 Task: In the  document smallbusiness.docx Share this file with 'softage.4@softage.net' Make a copy of the file 'without changing the auto name' Delete the  copy of the file
Action: Mouse moved to (301, 454)
Screenshot: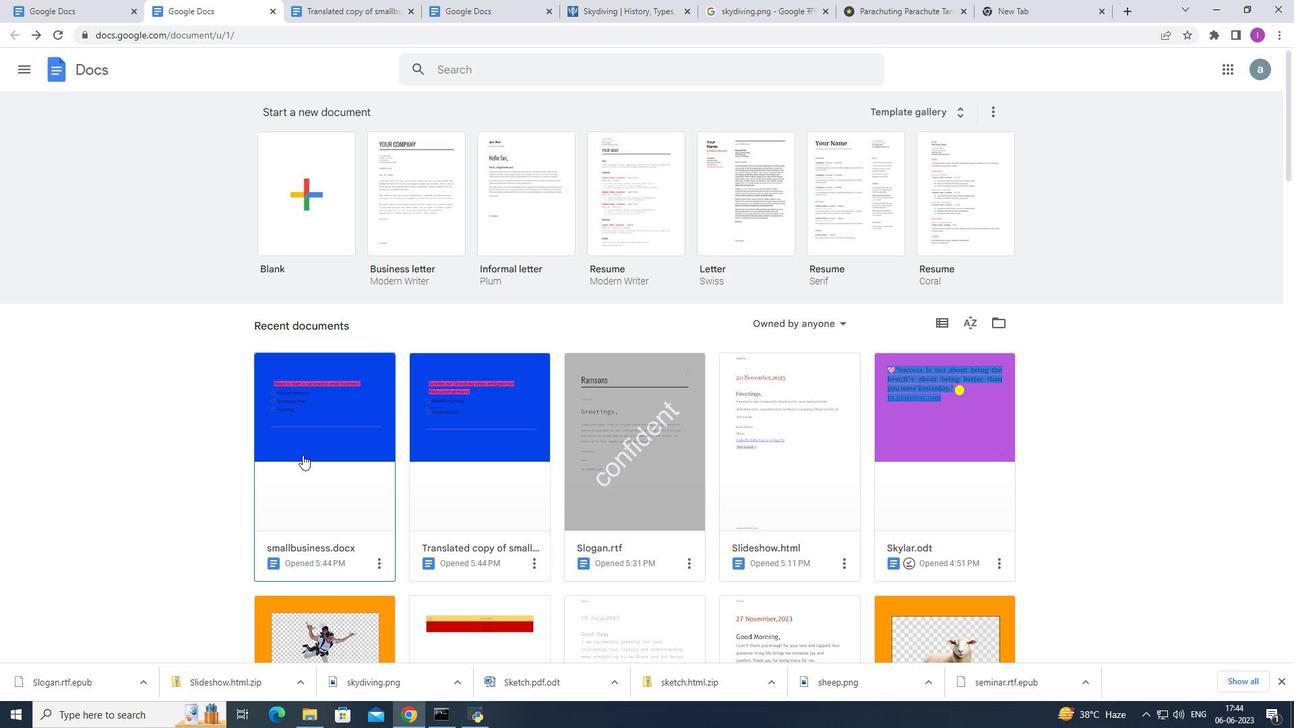 
Action: Mouse pressed left at (301, 454)
Screenshot: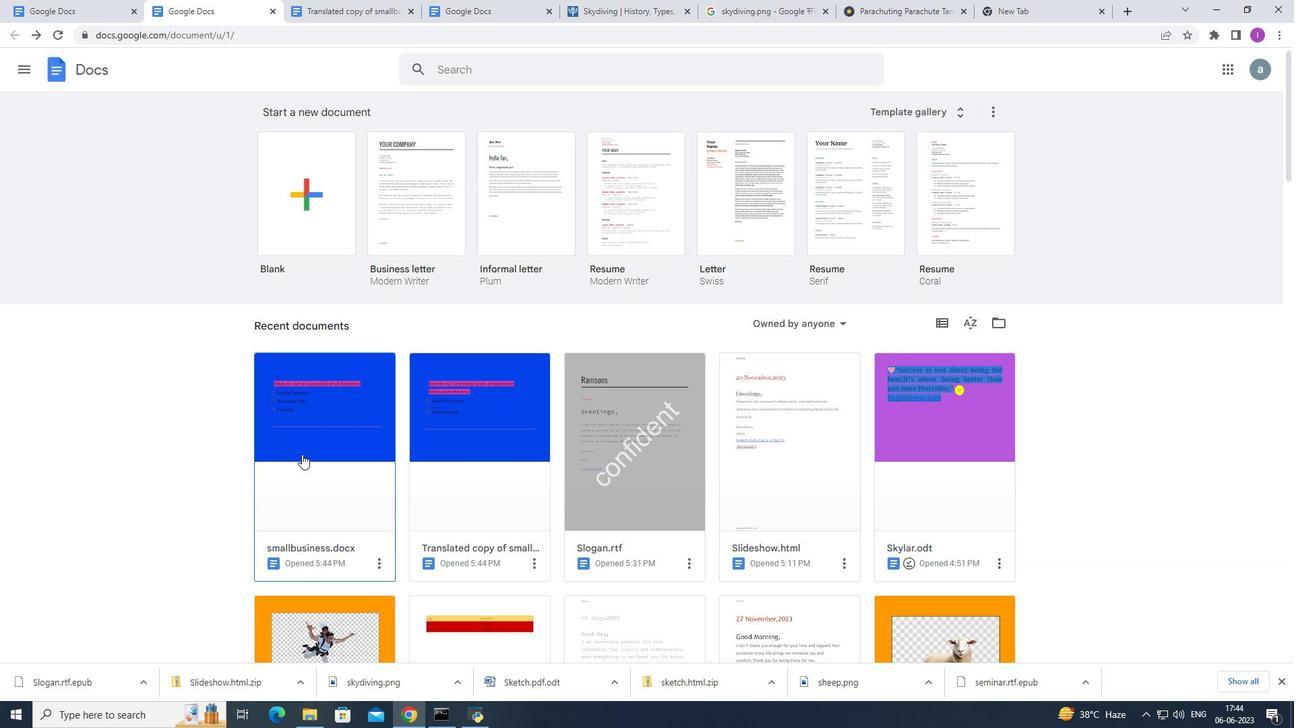 
Action: Mouse moved to (39, 78)
Screenshot: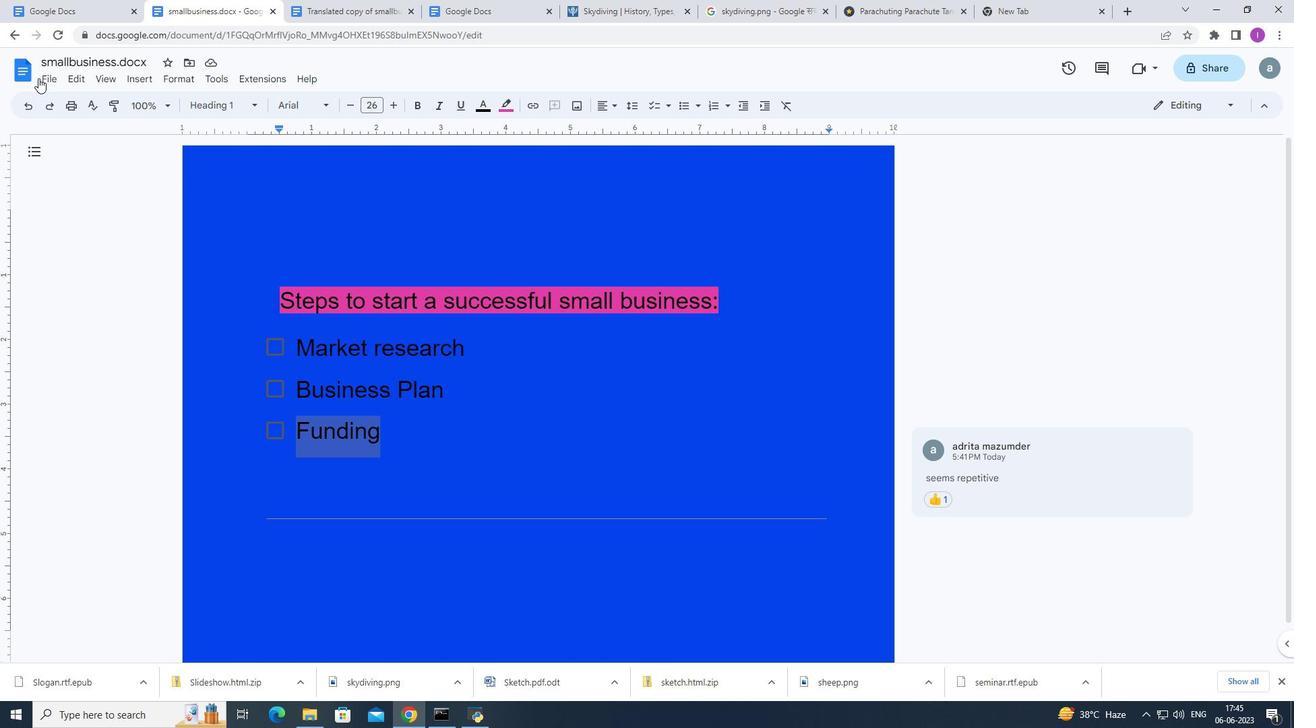 
Action: Mouse pressed left at (39, 78)
Screenshot: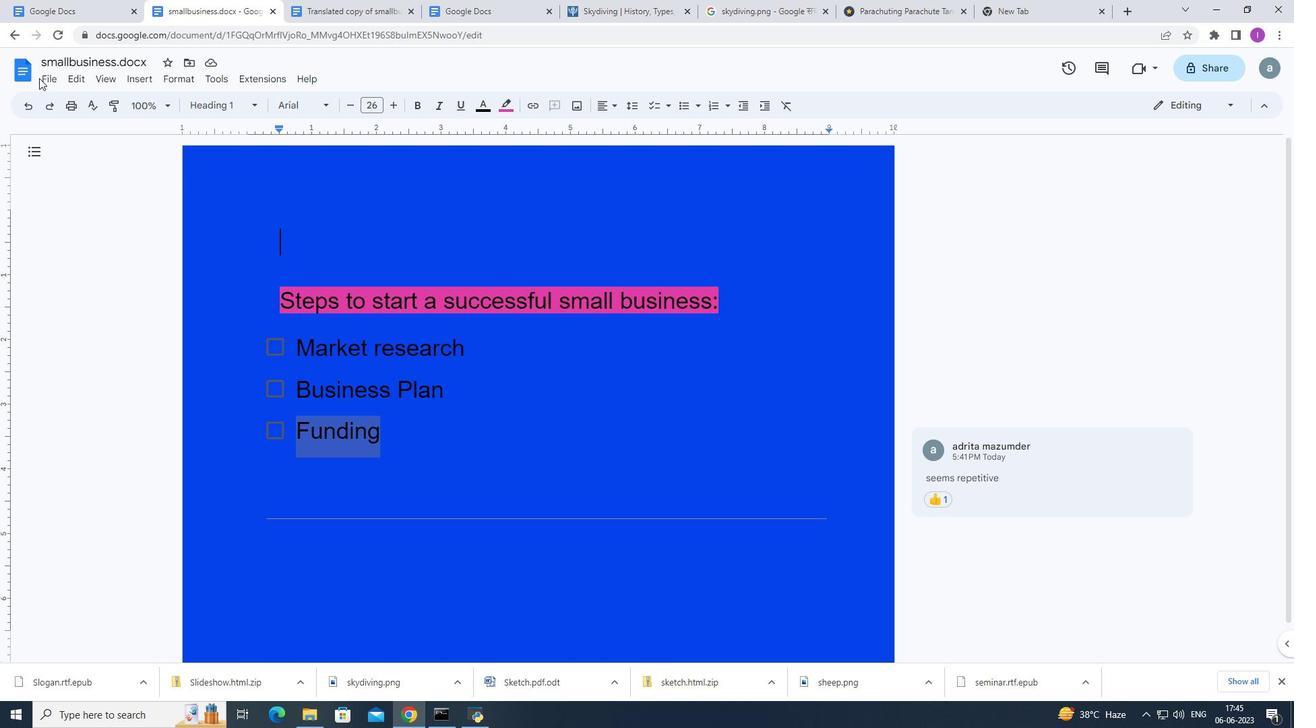 
Action: Mouse moved to (47, 83)
Screenshot: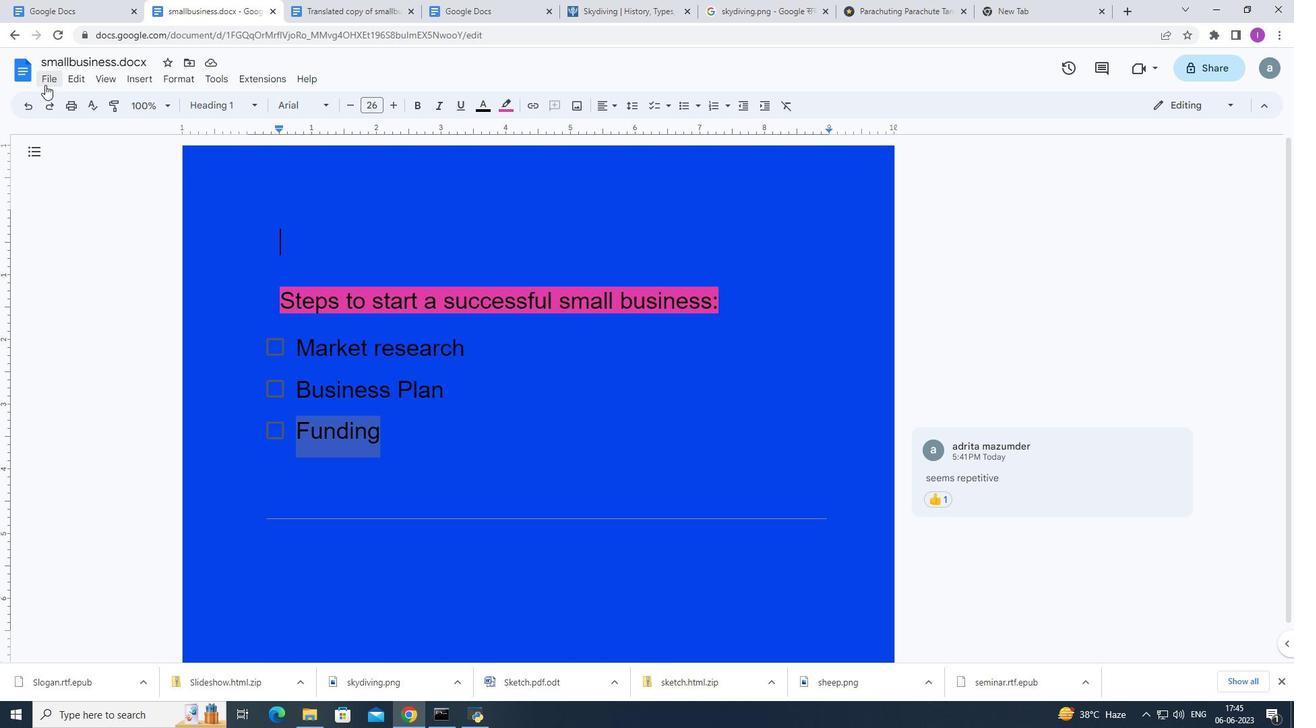 
Action: Mouse pressed left at (47, 83)
Screenshot: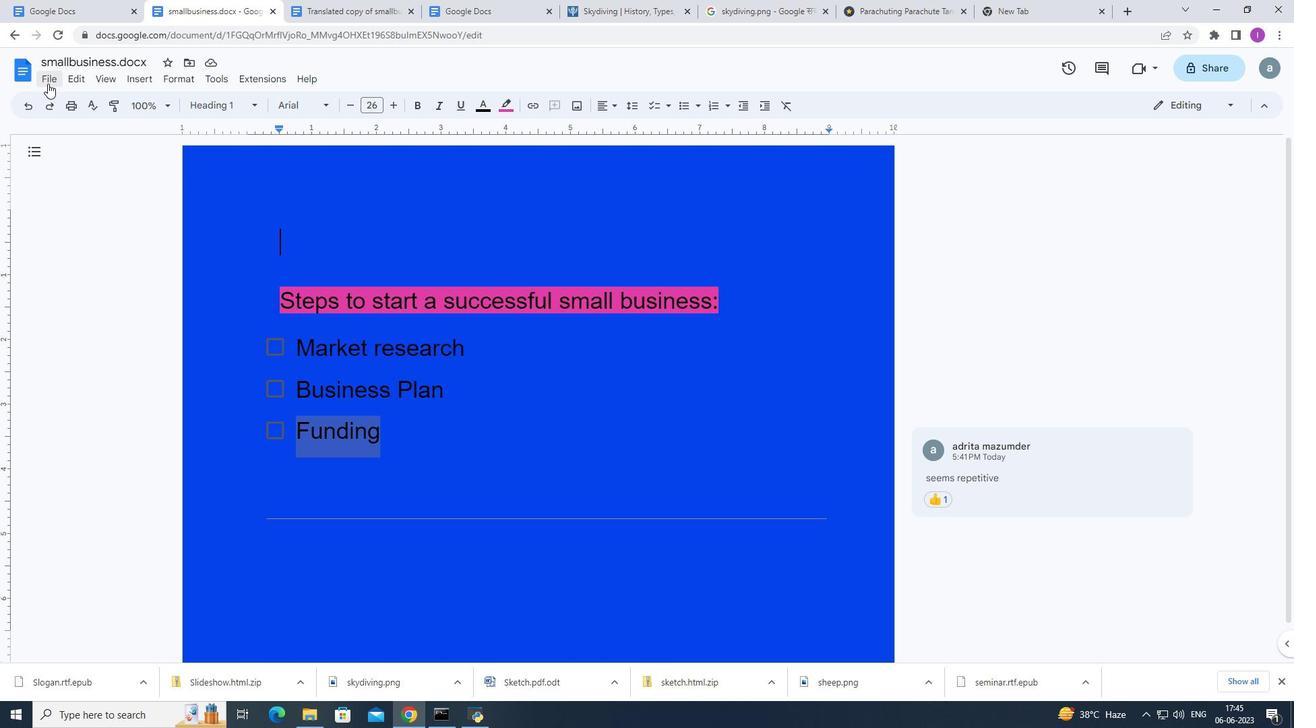 
Action: Mouse moved to (285, 184)
Screenshot: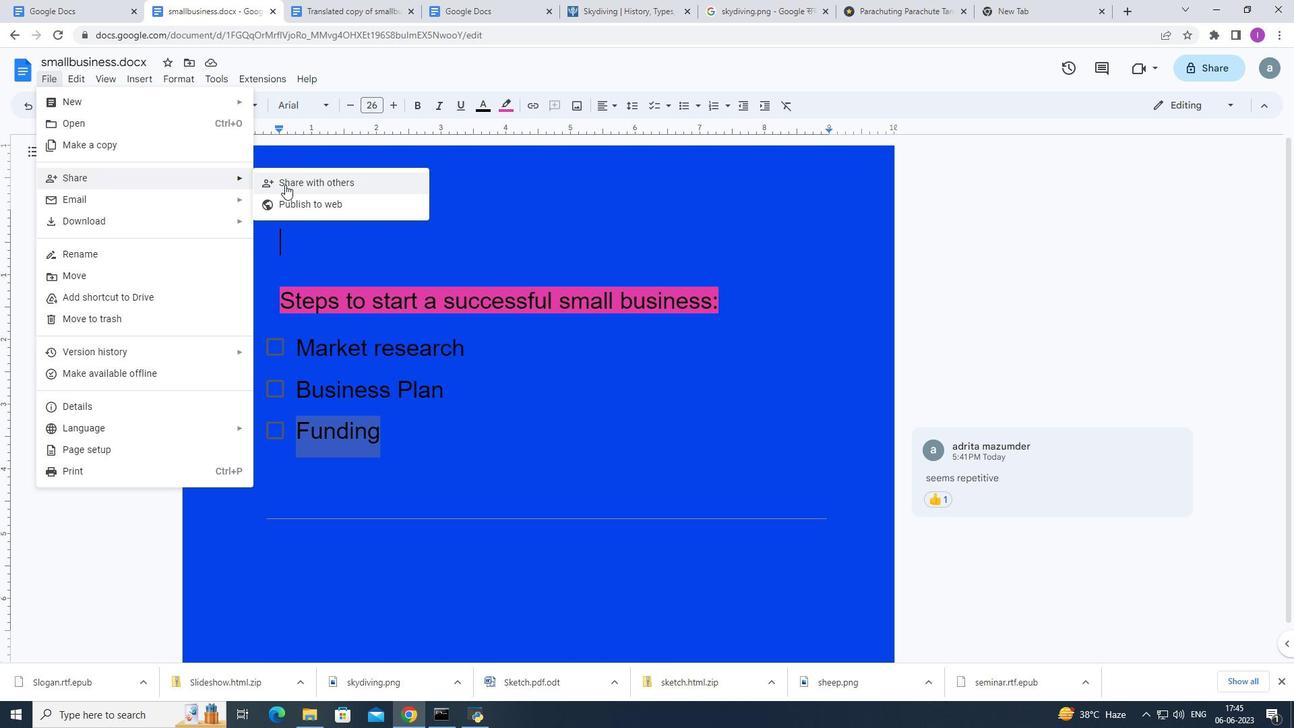 
Action: Mouse pressed left at (285, 184)
Screenshot: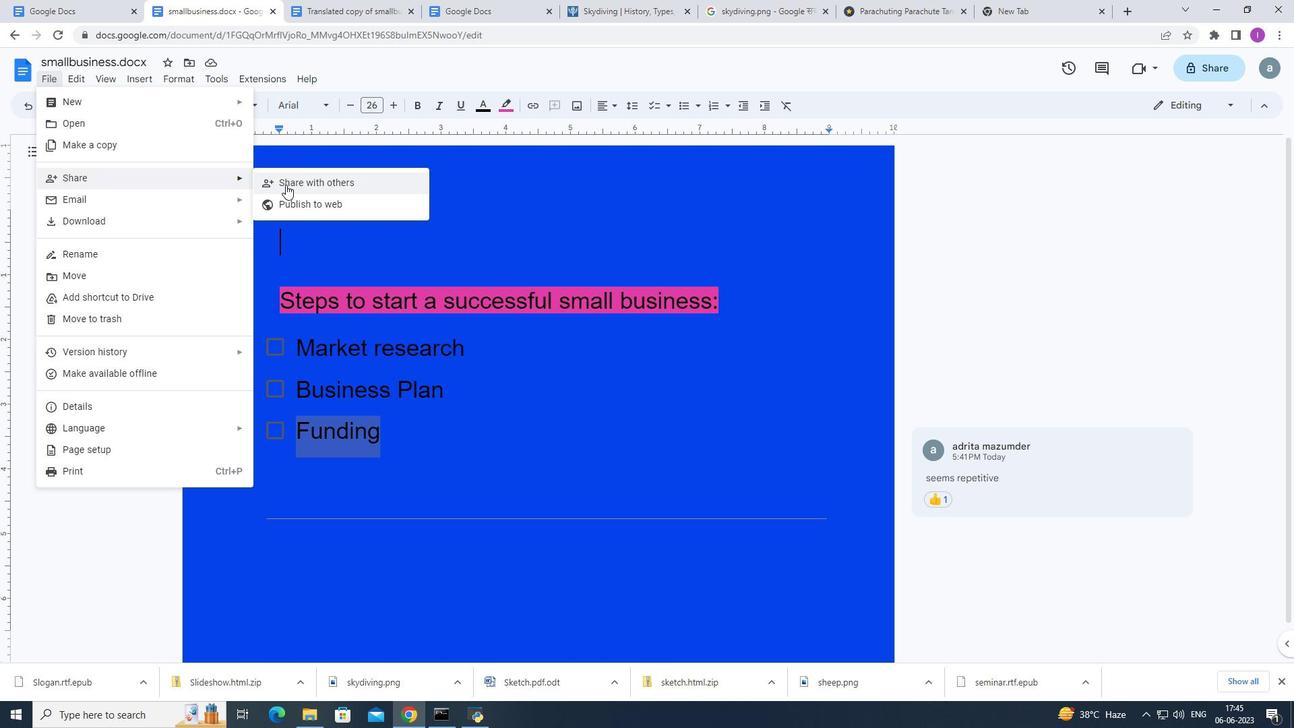 
Action: Mouse moved to (586, 304)
Screenshot: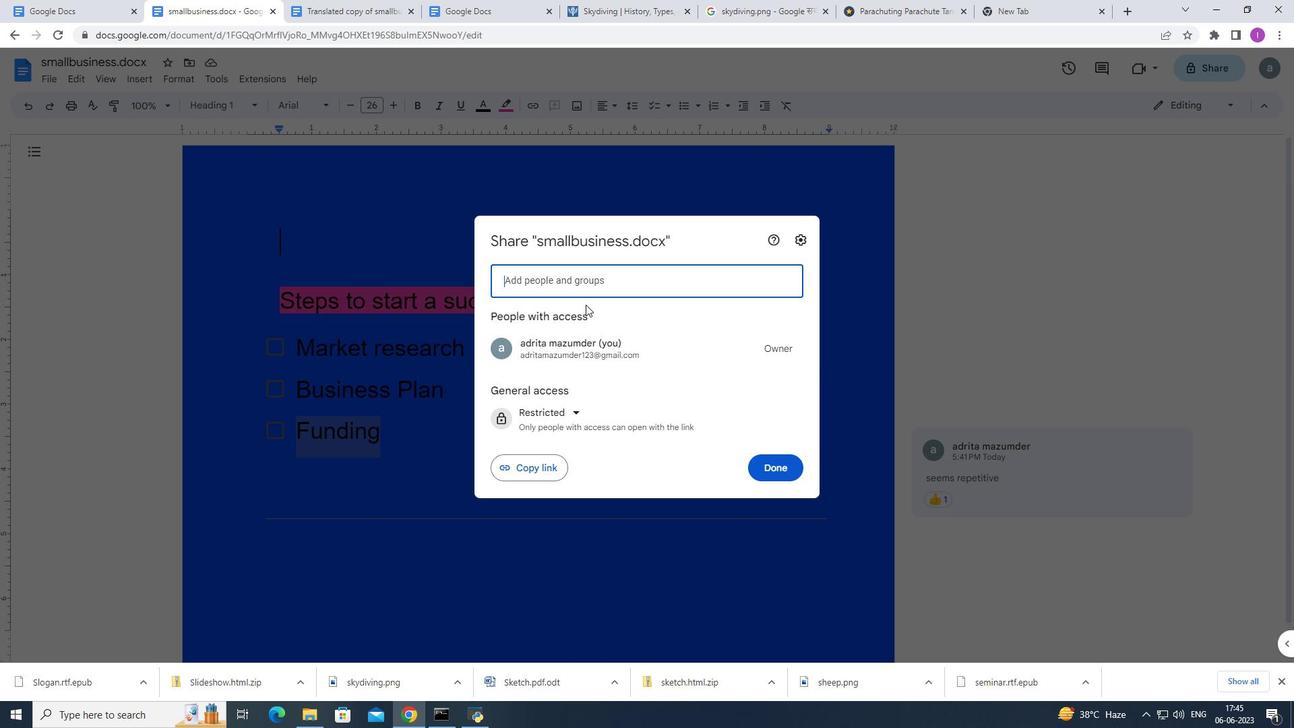 
Action: Key pressed softage.4
Screenshot: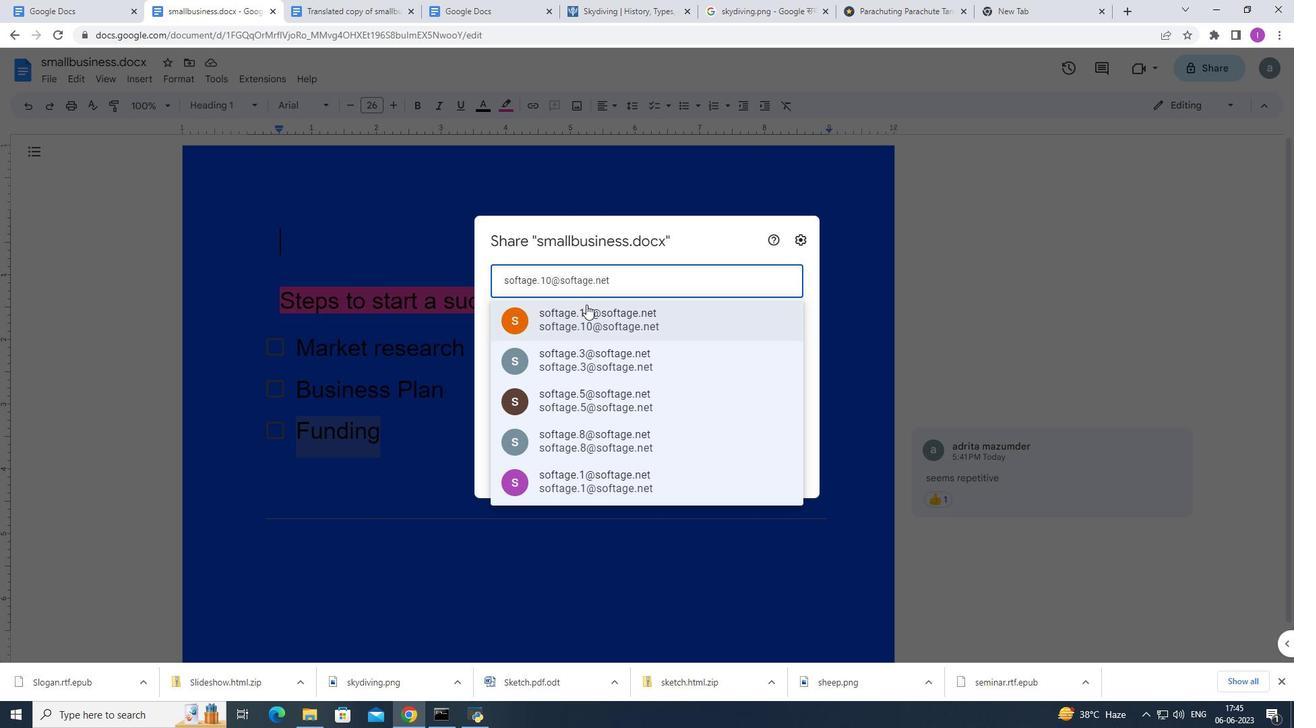 
Action: Mouse moved to (586, 308)
Screenshot: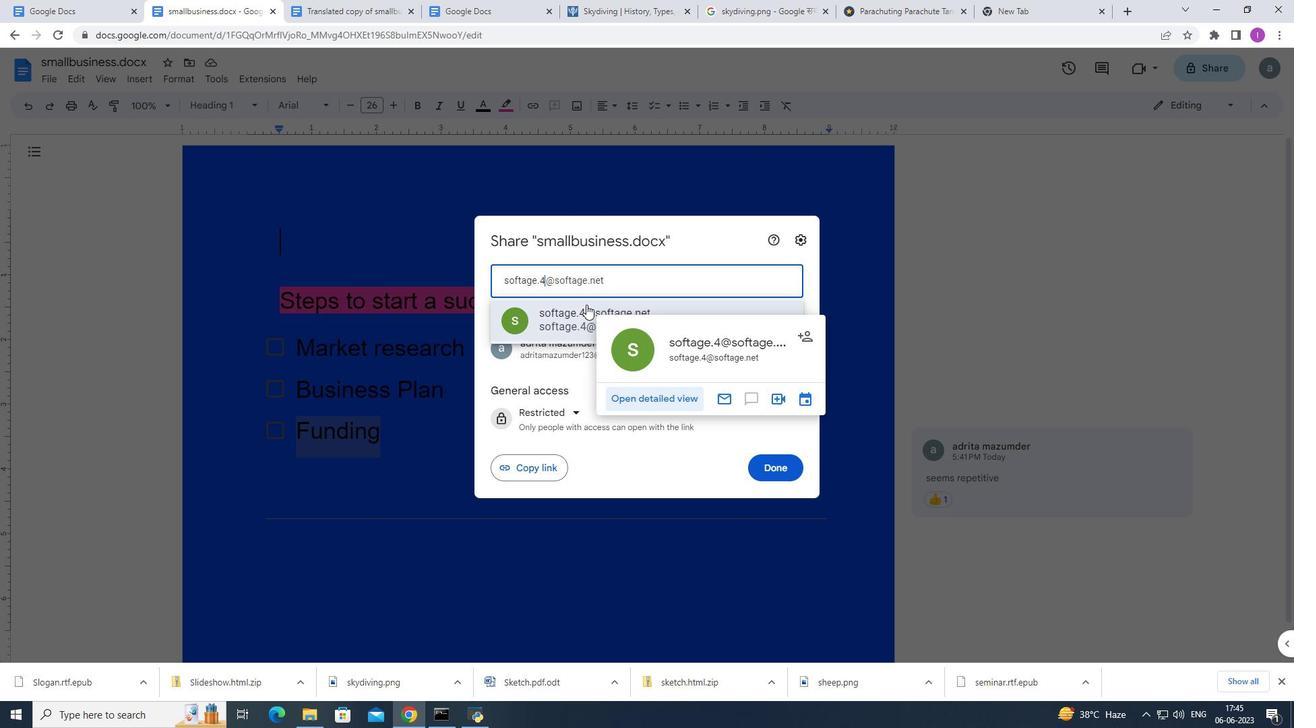 
Action: Mouse pressed left at (586, 308)
Screenshot: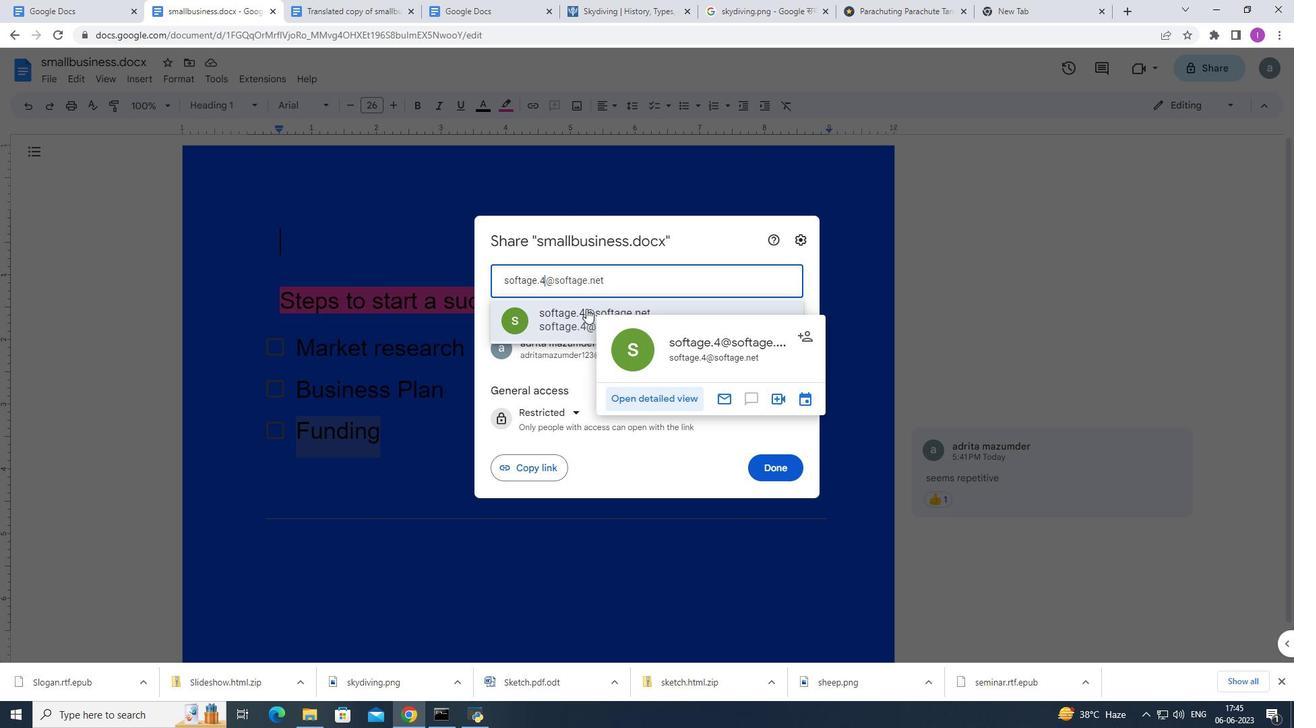 
Action: Mouse moved to (780, 451)
Screenshot: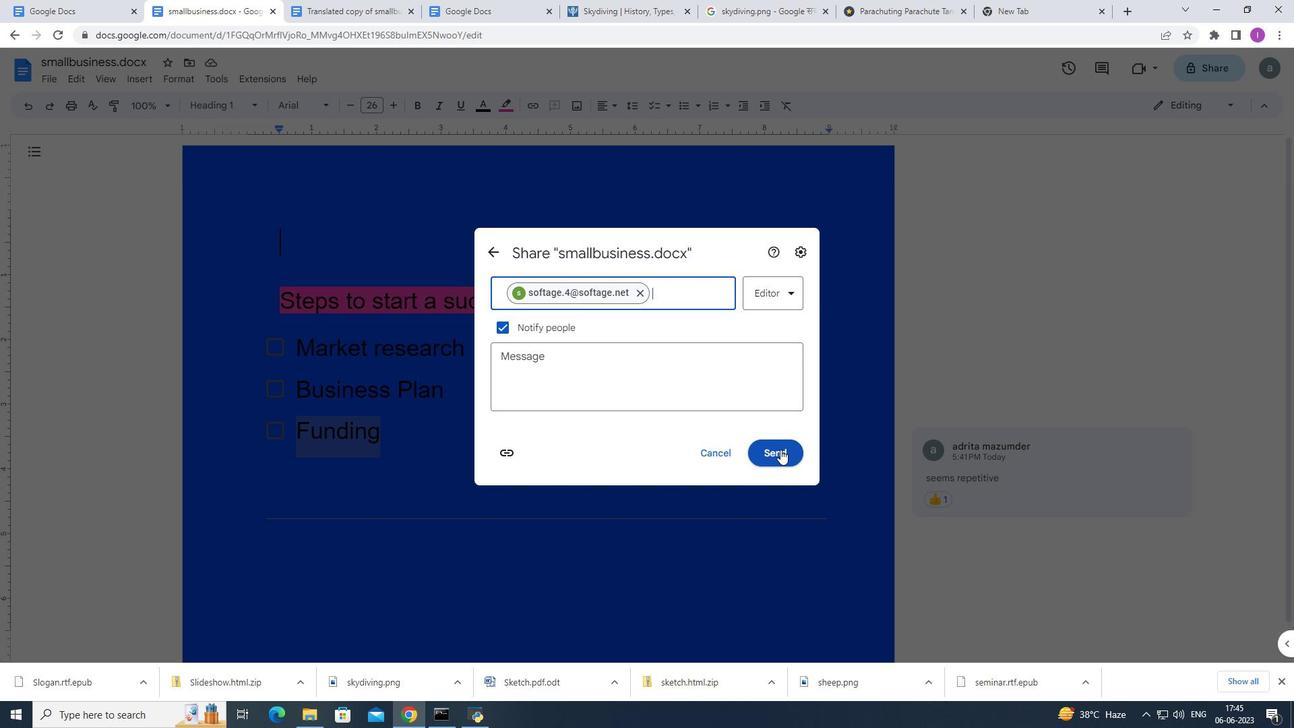
Action: Mouse pressed left at (780, 451)
Screenshot: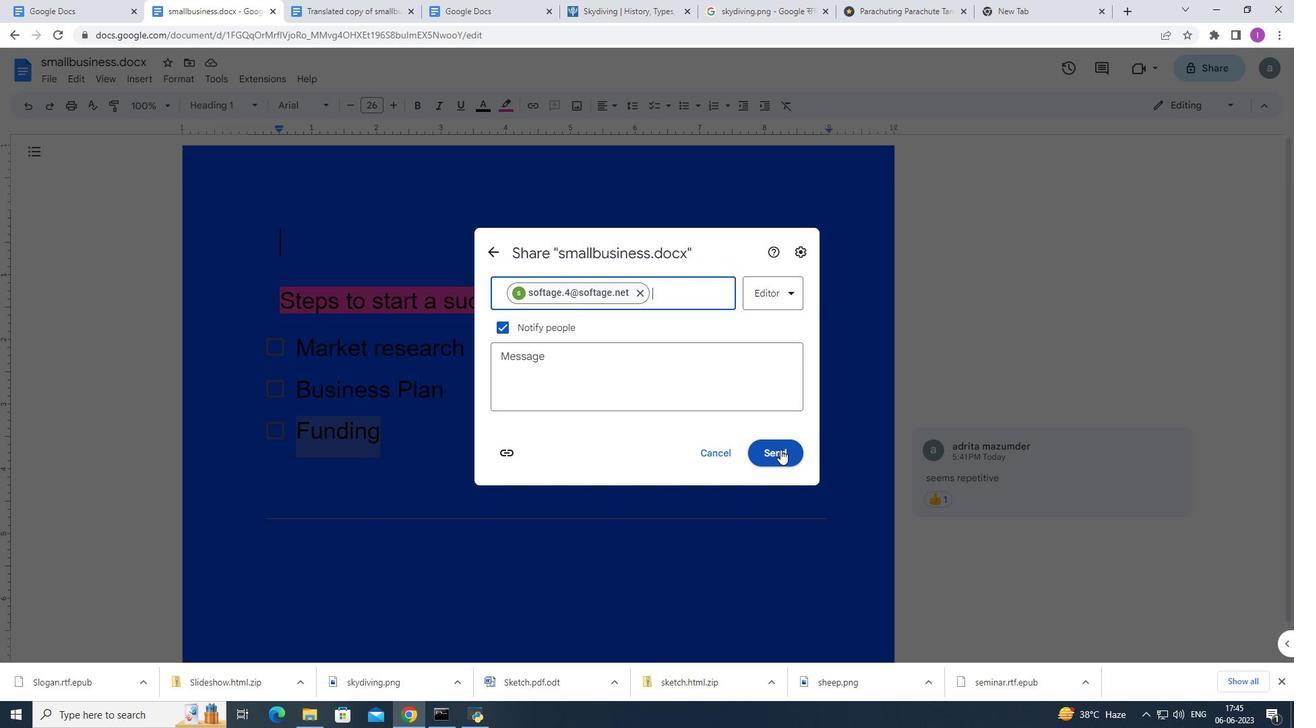 
Action: Mouse moved to (746, 372)
Screenshot: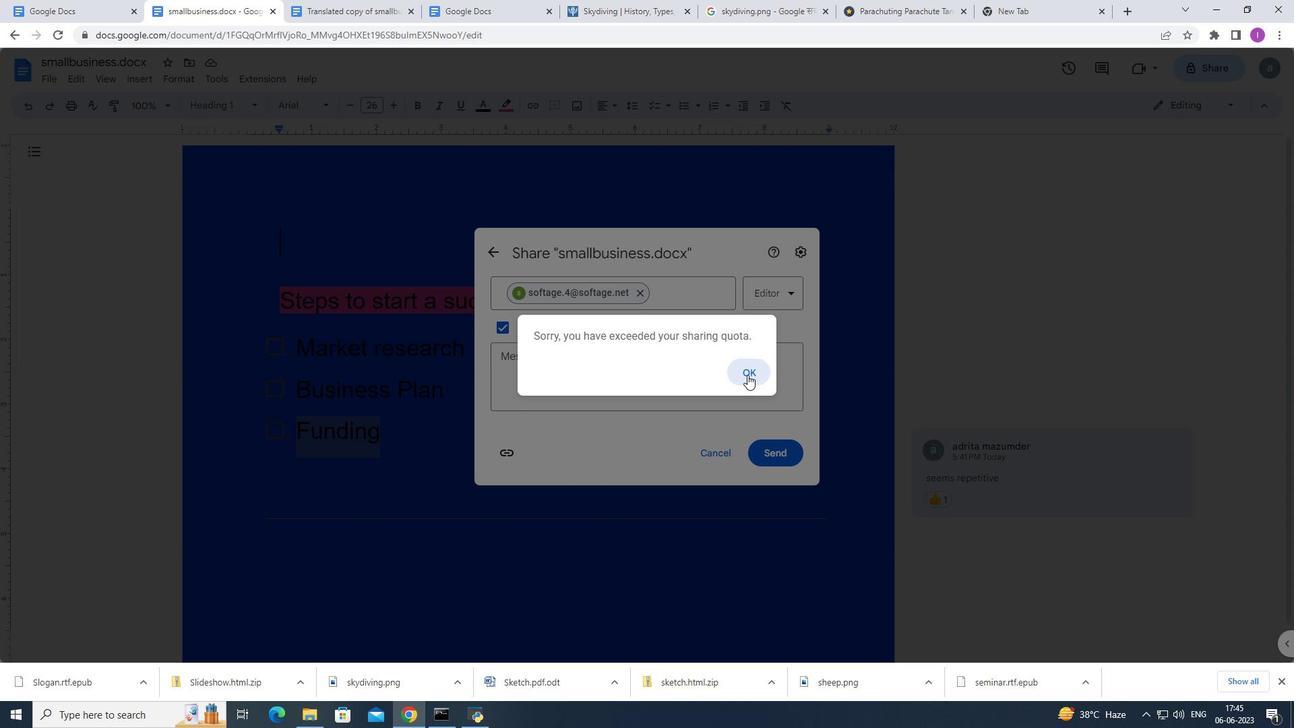 
Action: Mouse pressed left at (746, 372)
Screenshot: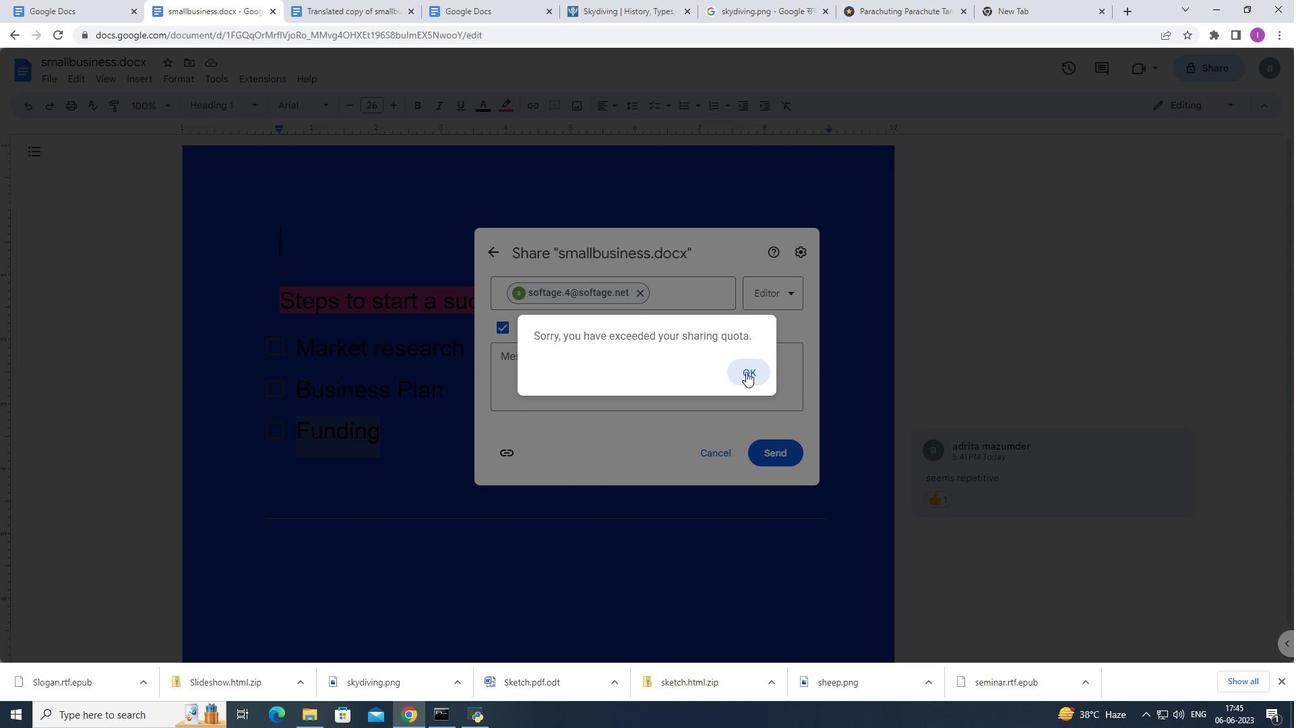 
Action: Mouse moved to (726, 450)
Screenshot: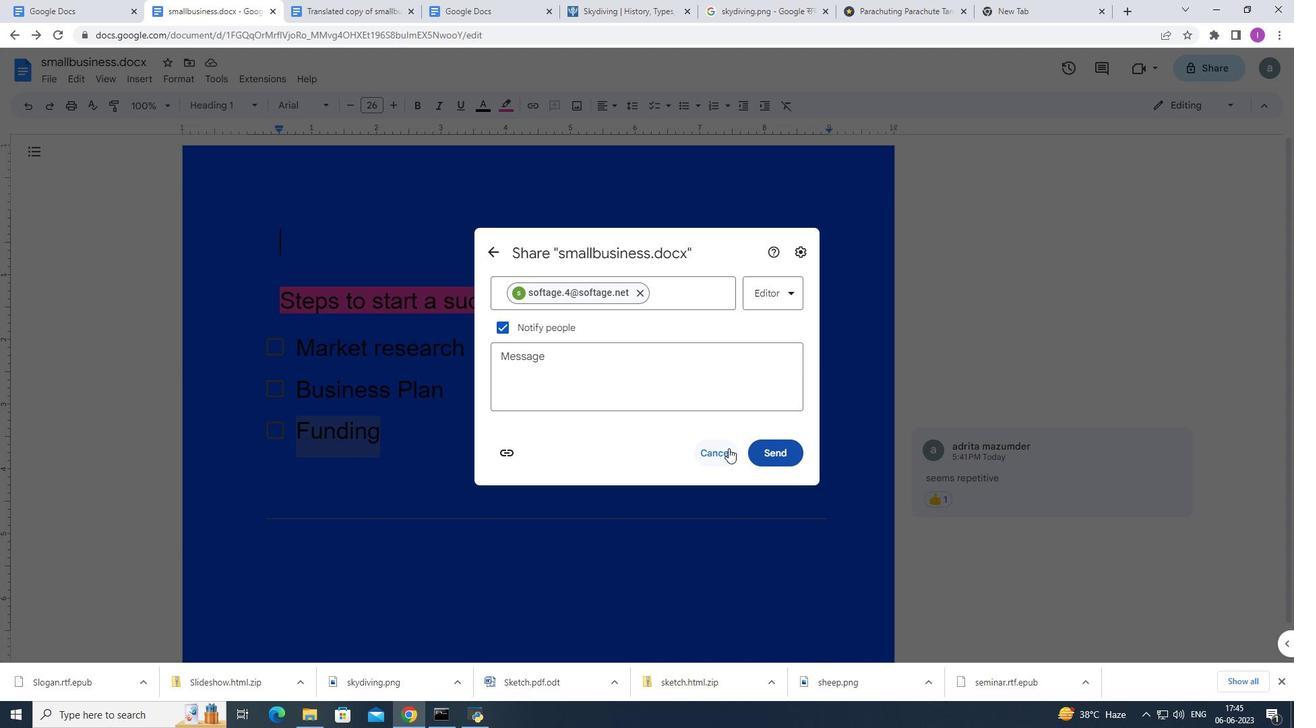 
Action: Mouse pressed left at (726, 450)
Screenshot: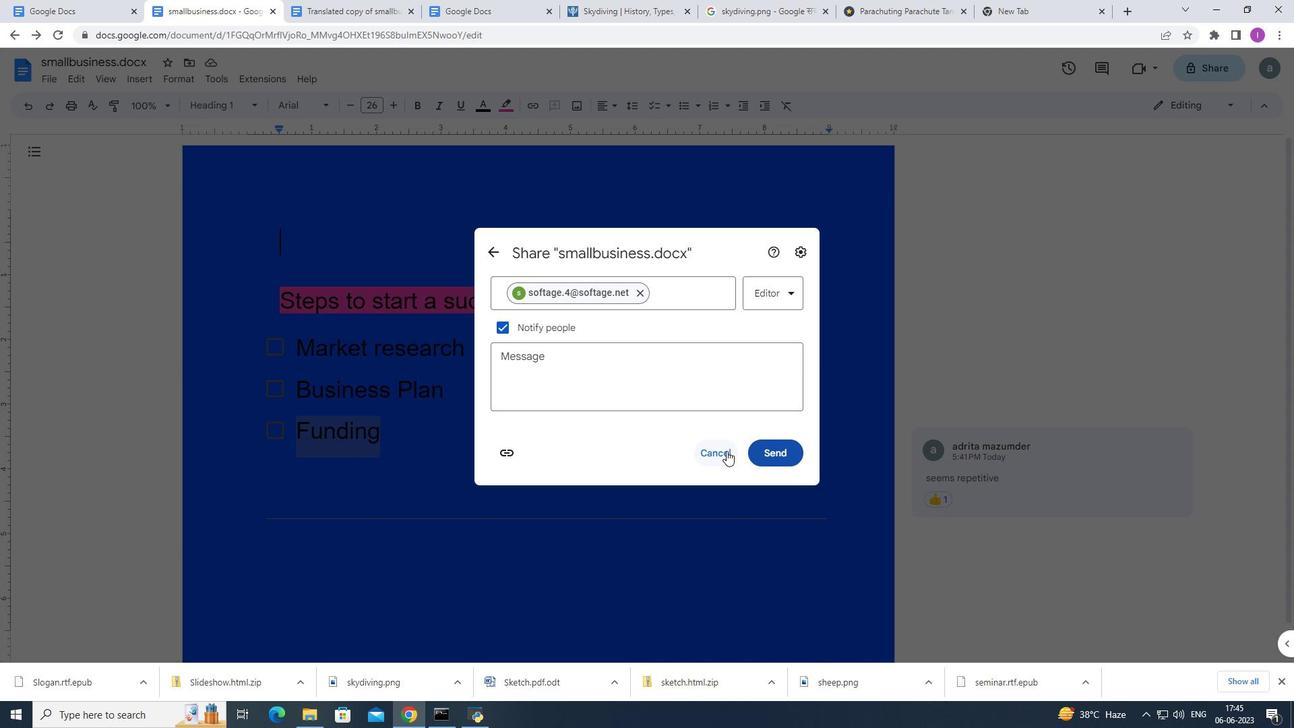 
Action: Mouse moved to (769, 464)
Screenshot: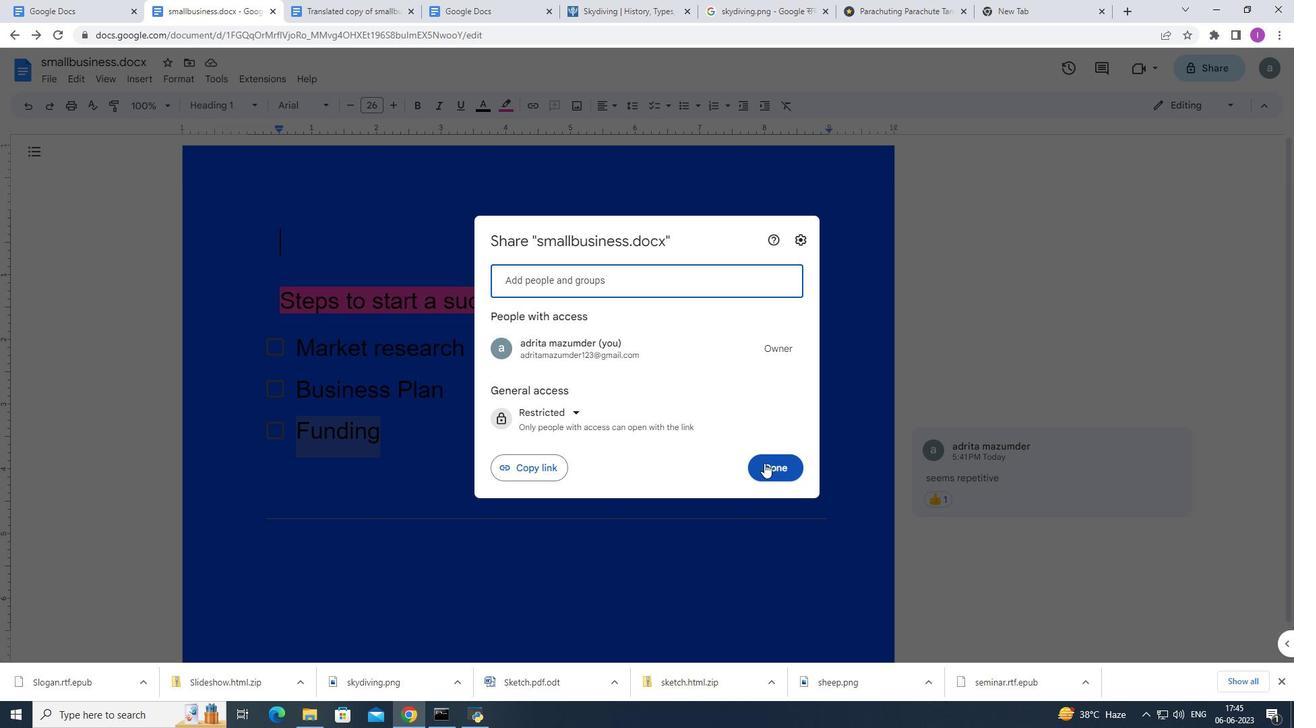 
Action: Mouse pressed left at (769, 464)
Screenshot: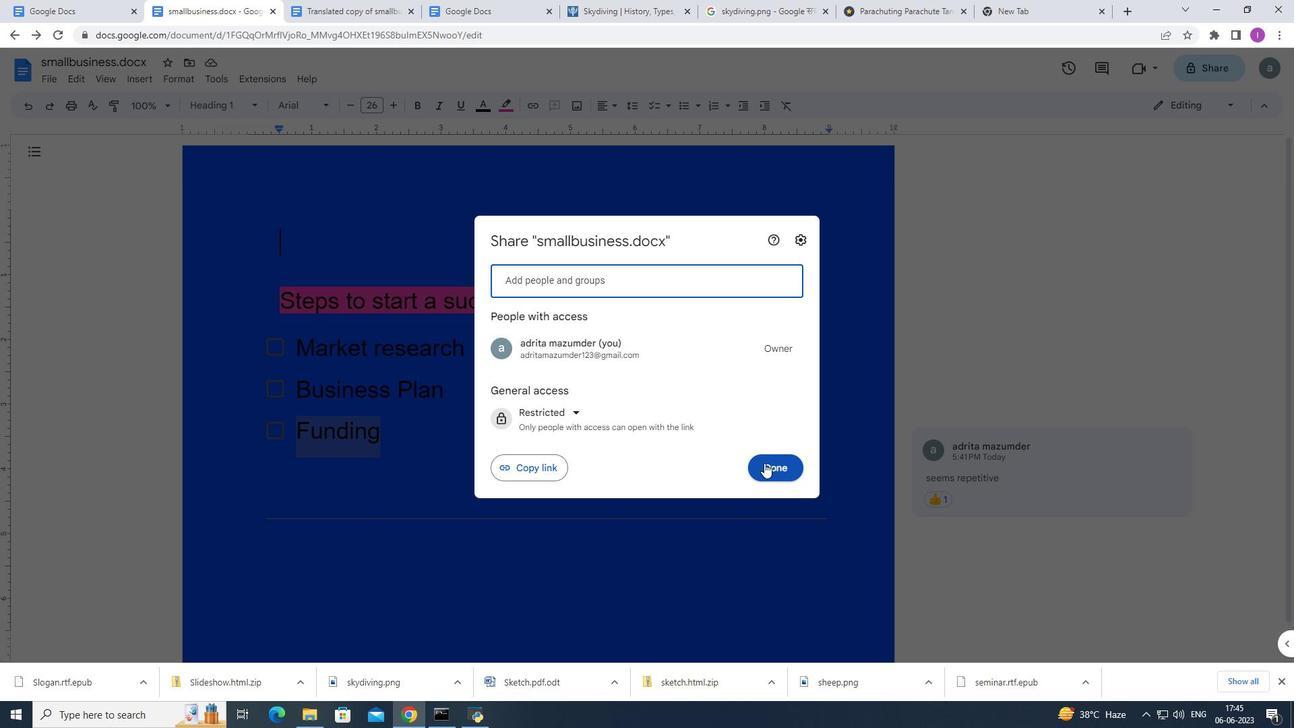 
Action: Mouse moved to (51, 81)
Screenshot: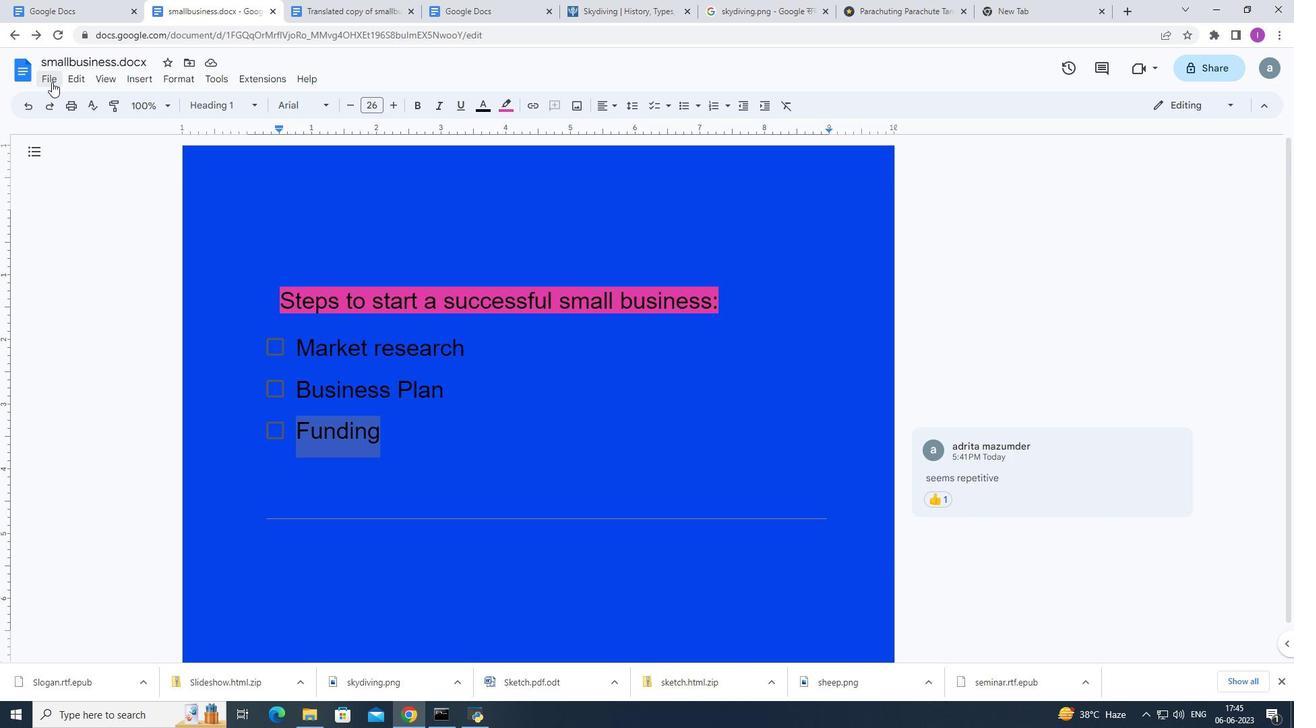 
Action: Mouse pressed left at (51, 81)
Screenshot: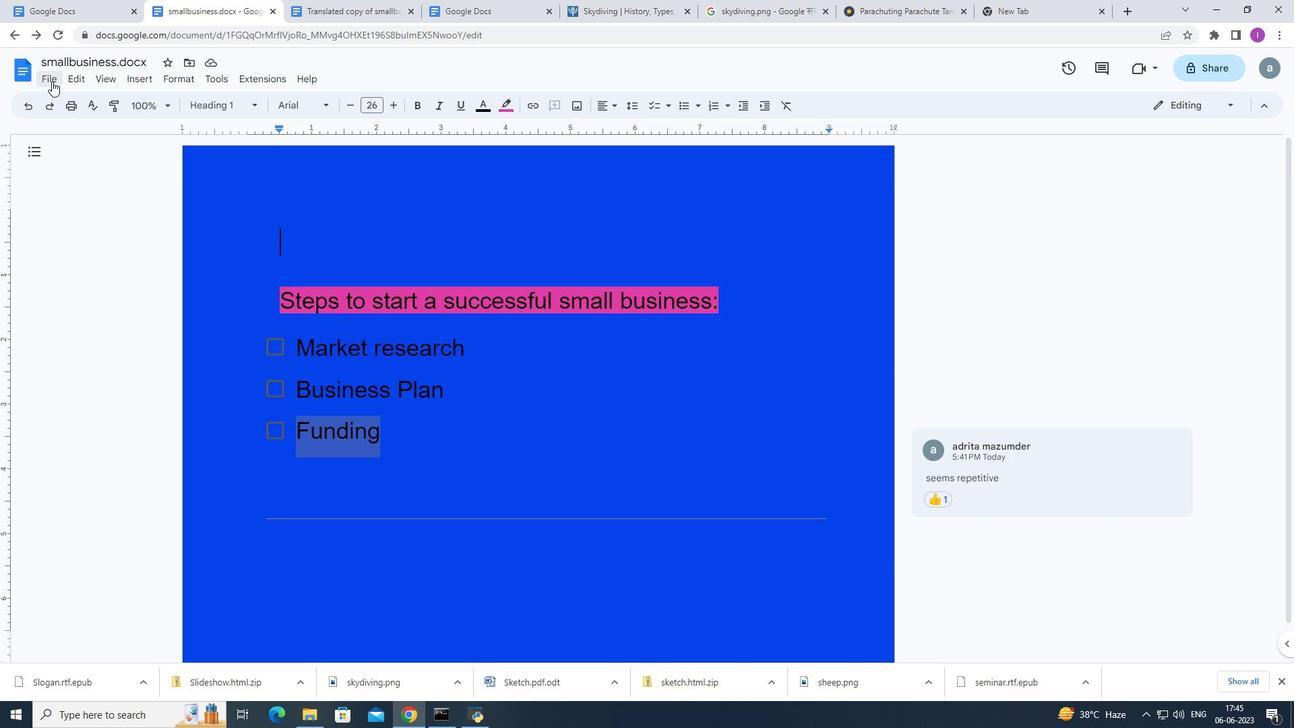 
Action: Mouse moved to (98, 149)
Screenshot: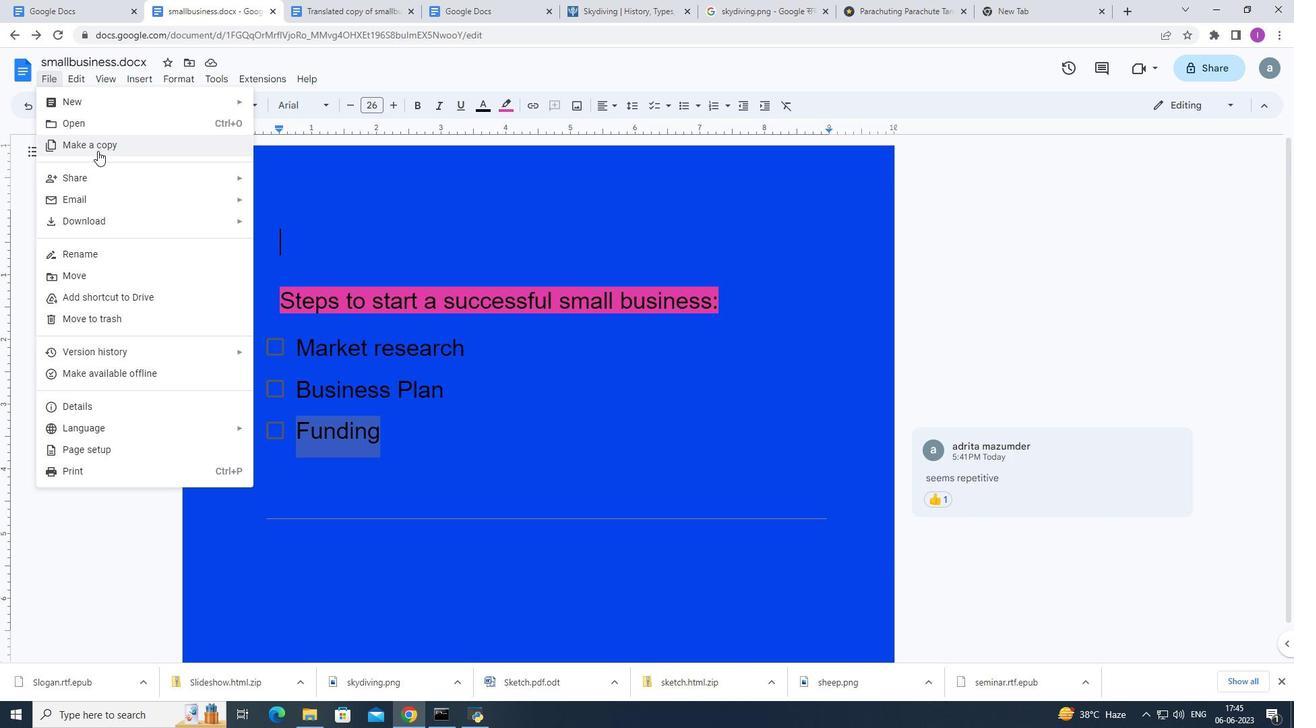 
Action: Mouse pressed left at (98, 149)
Screenshot: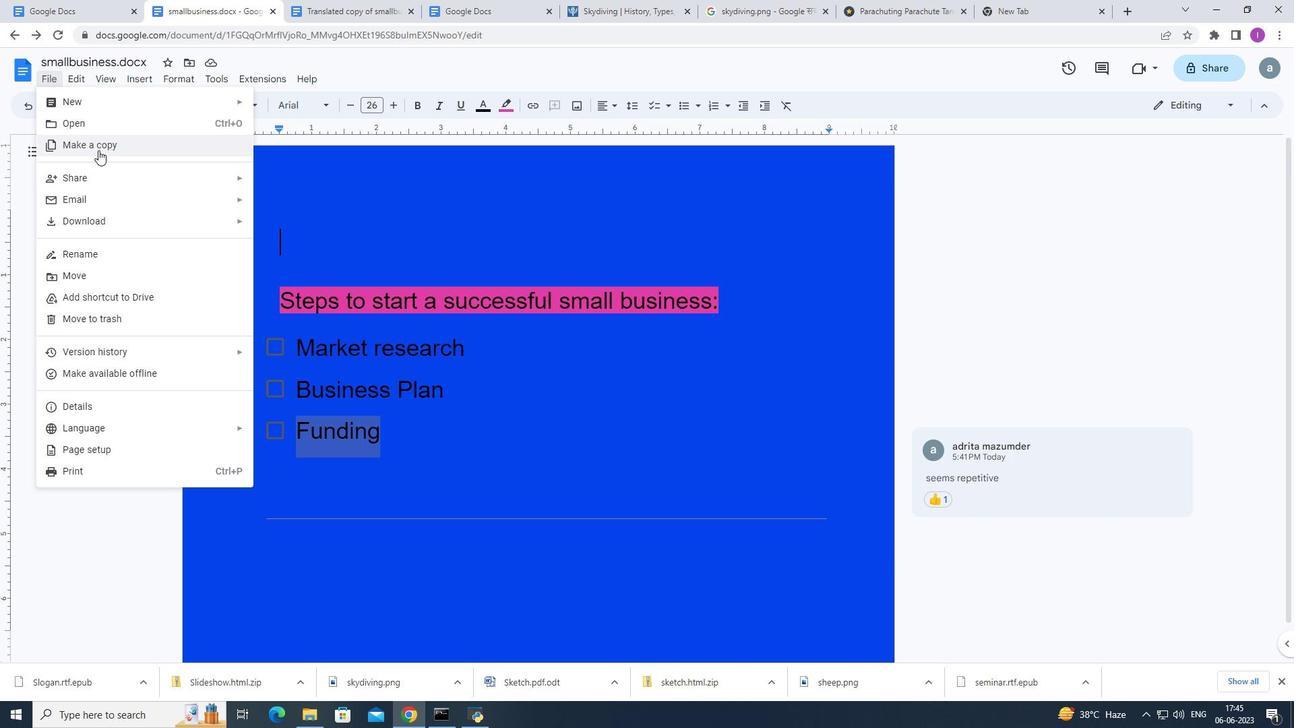 
Action: Mouse moved to (563, 255)
Screenshot: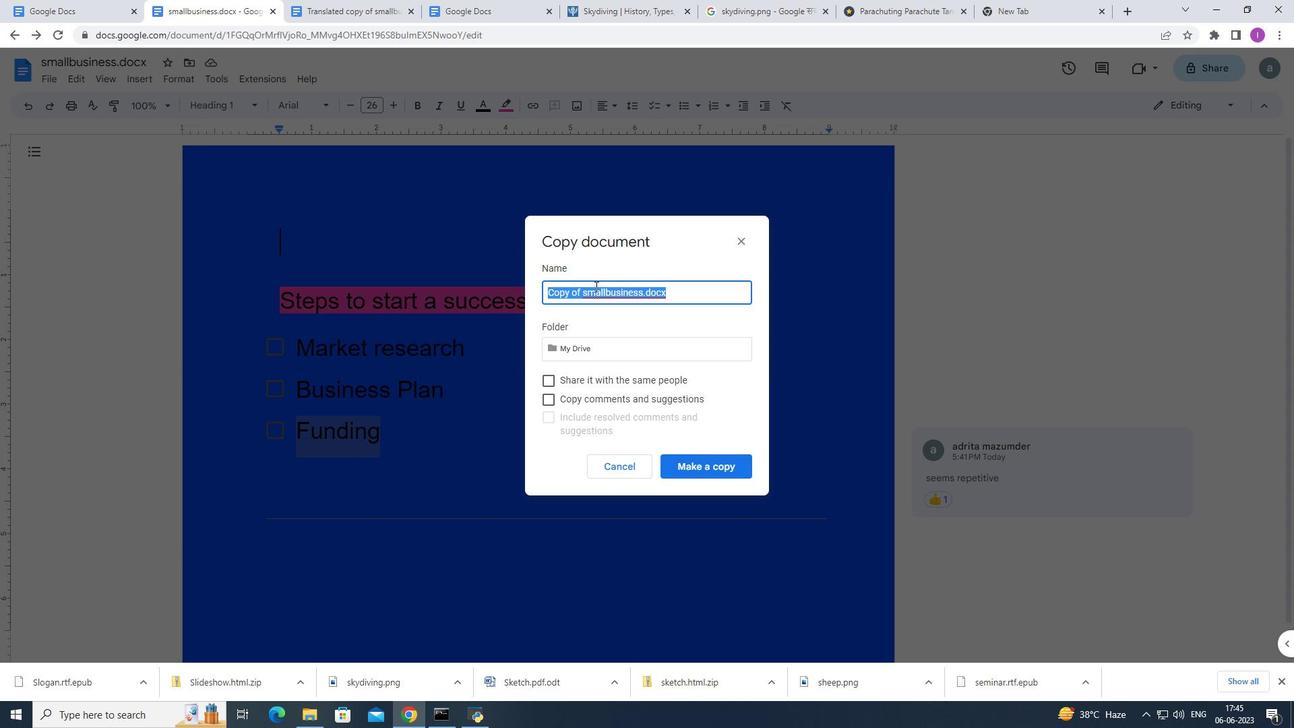 
Action: Key pressed without<Key.space>changing<Key.space>the<Key.space>auto<Key.space>name
Screenshot: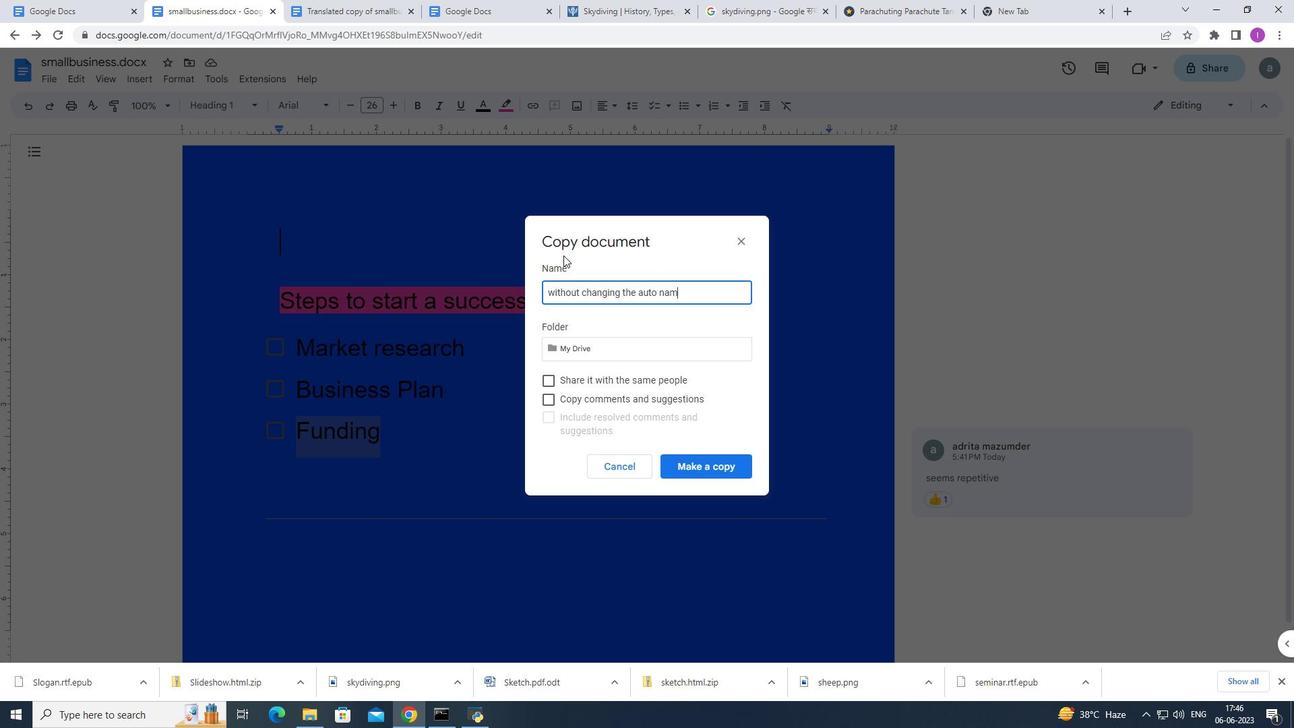 
Action: Mouse moved to (711, 467)
Screenshot: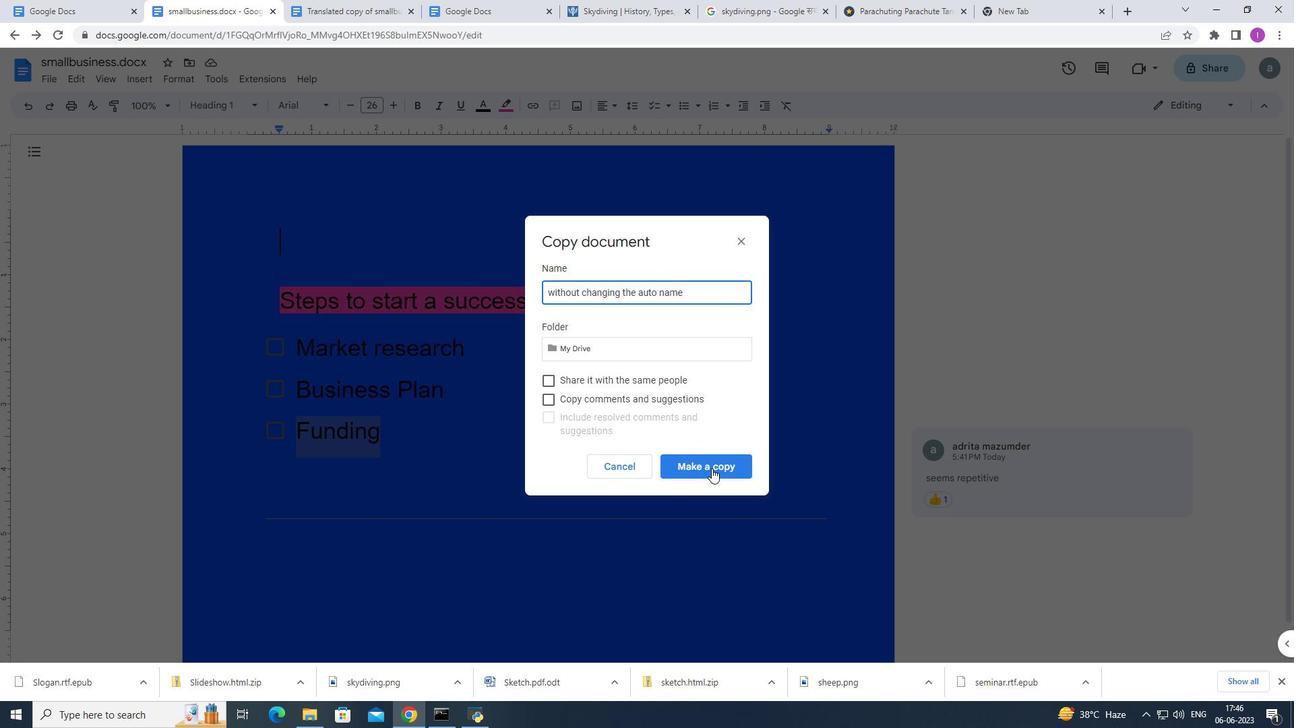 
Action: Mouse pressed left at (711, 467)
Screenshot: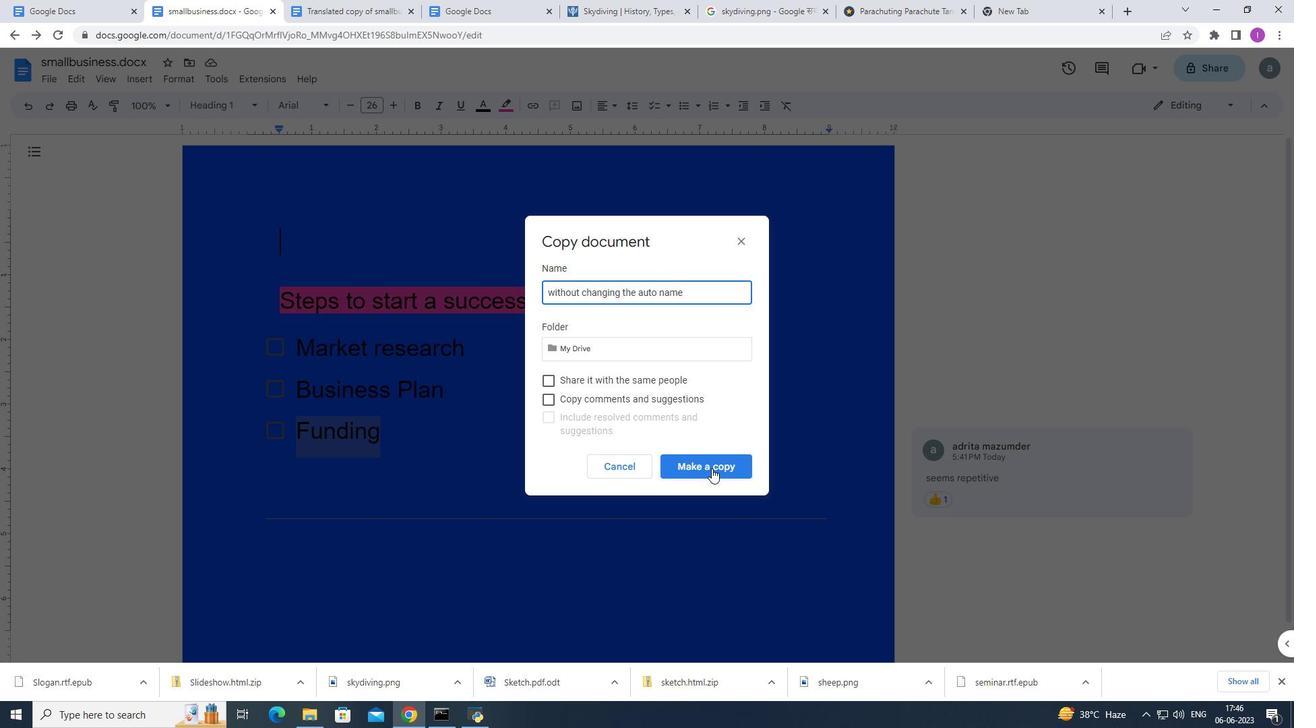 
Action: Mouse moved to (191, 7)
Screenshot: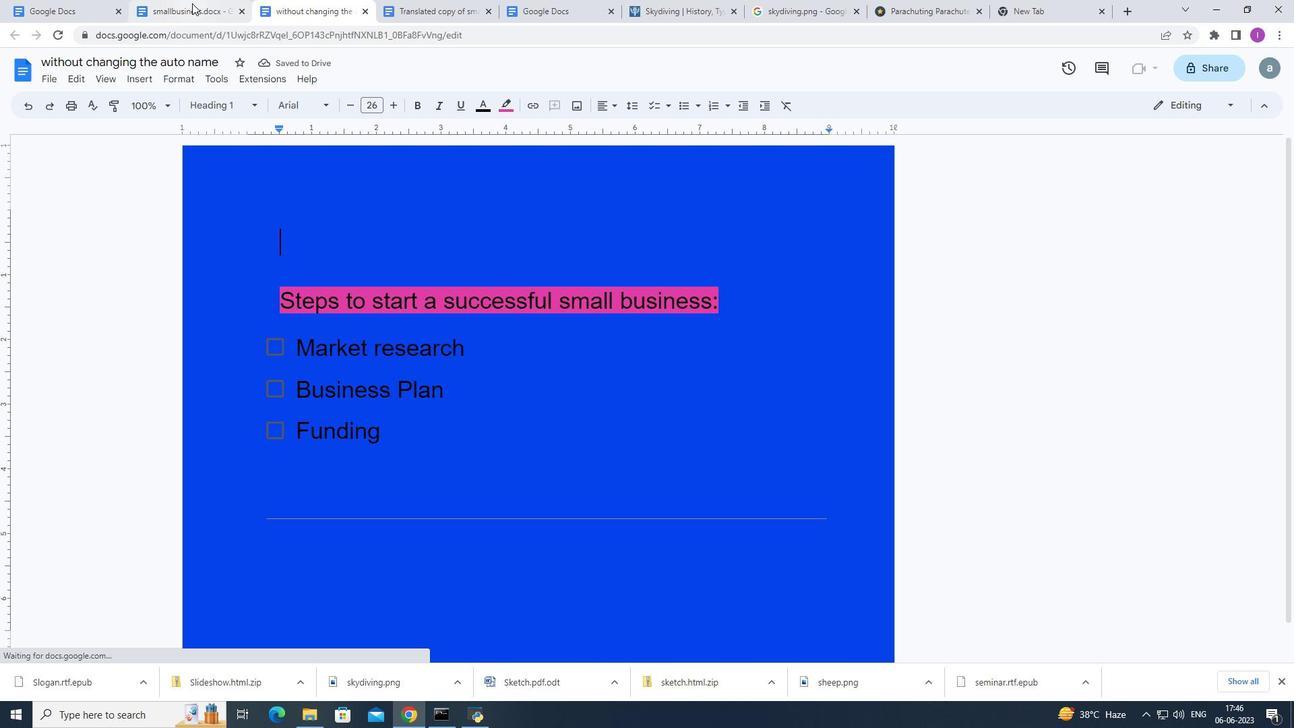 
Action: Mouse pressed left at (191, 7)
Screenshot: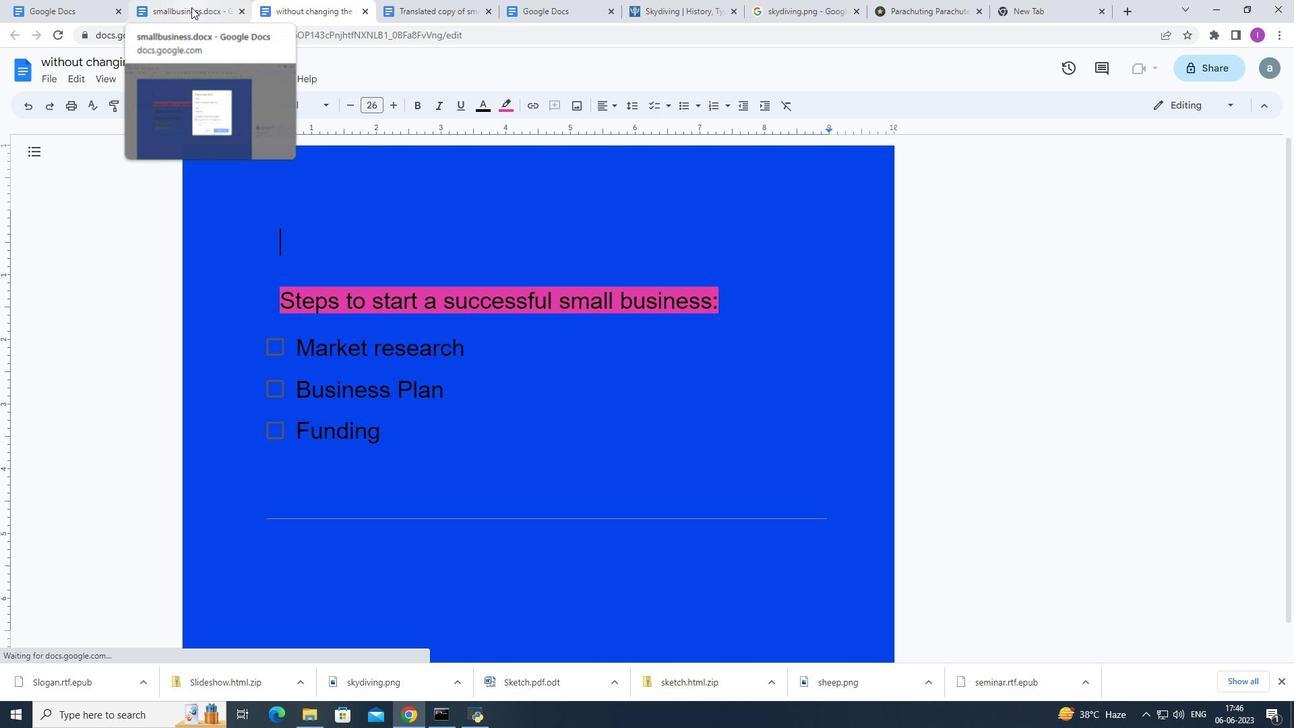 
Action: Mouse moved to (13, 32)
Screenshot: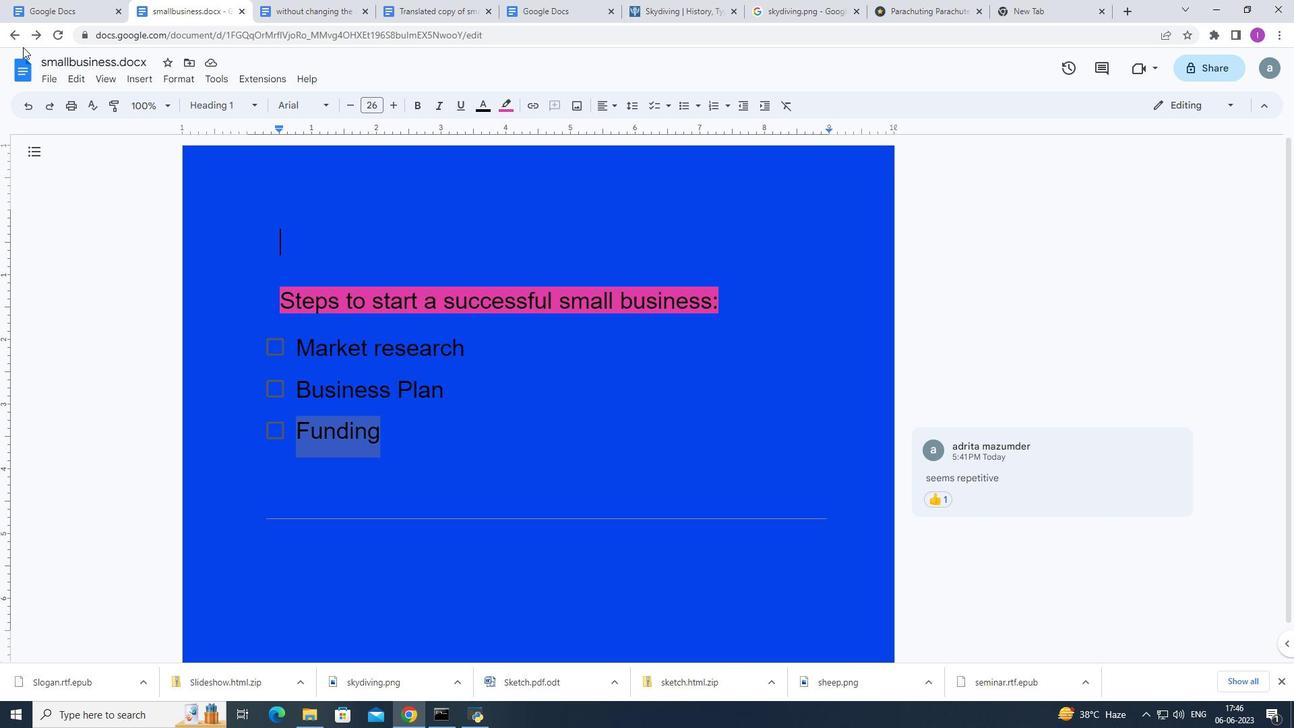 
Action: Mouse pressed left at (13, 32)
Screenshot: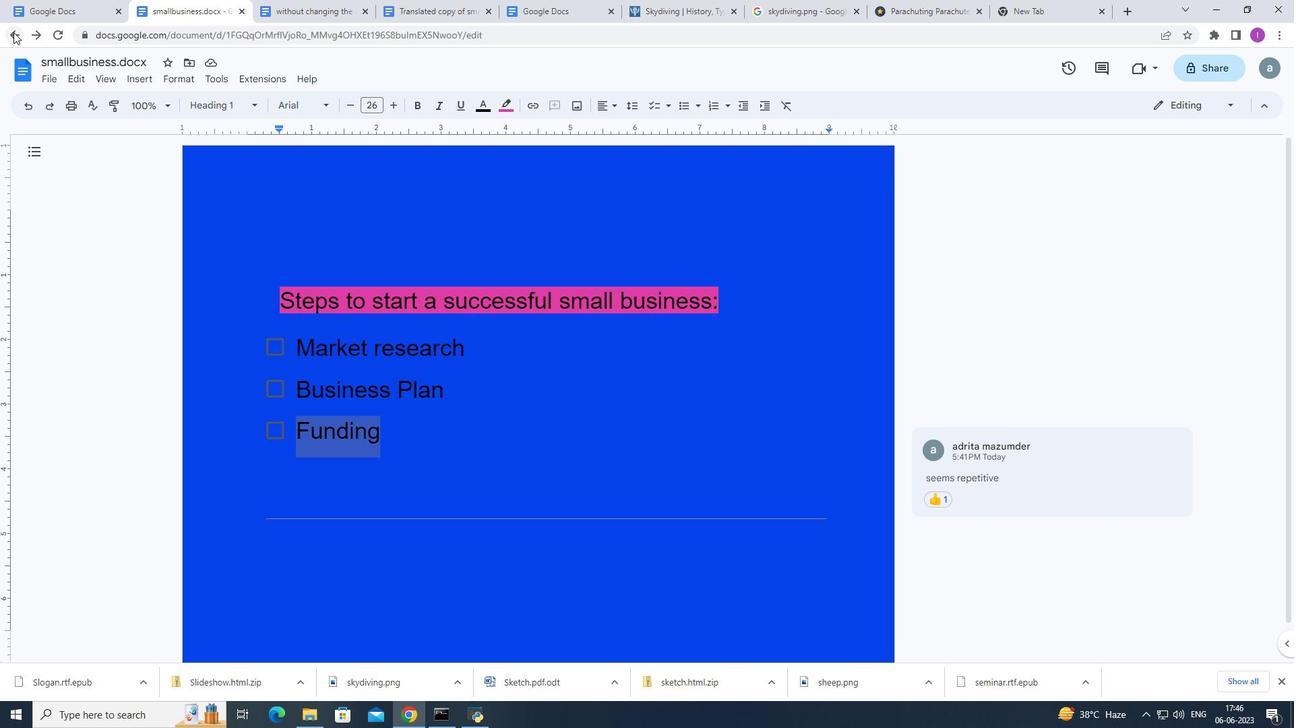 
Action: Mouse moved to (377, 564)
Screenshot: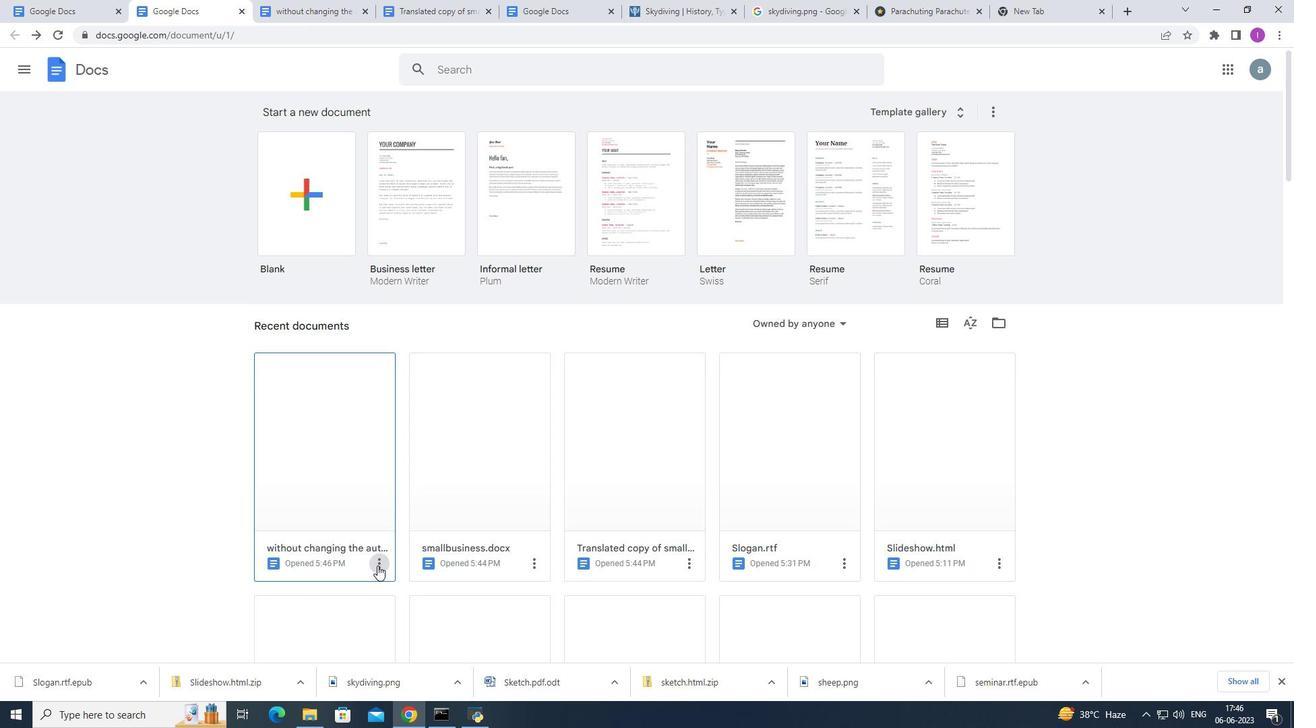 
Action: Mouse pressed left at (377, 564)
Screenshot: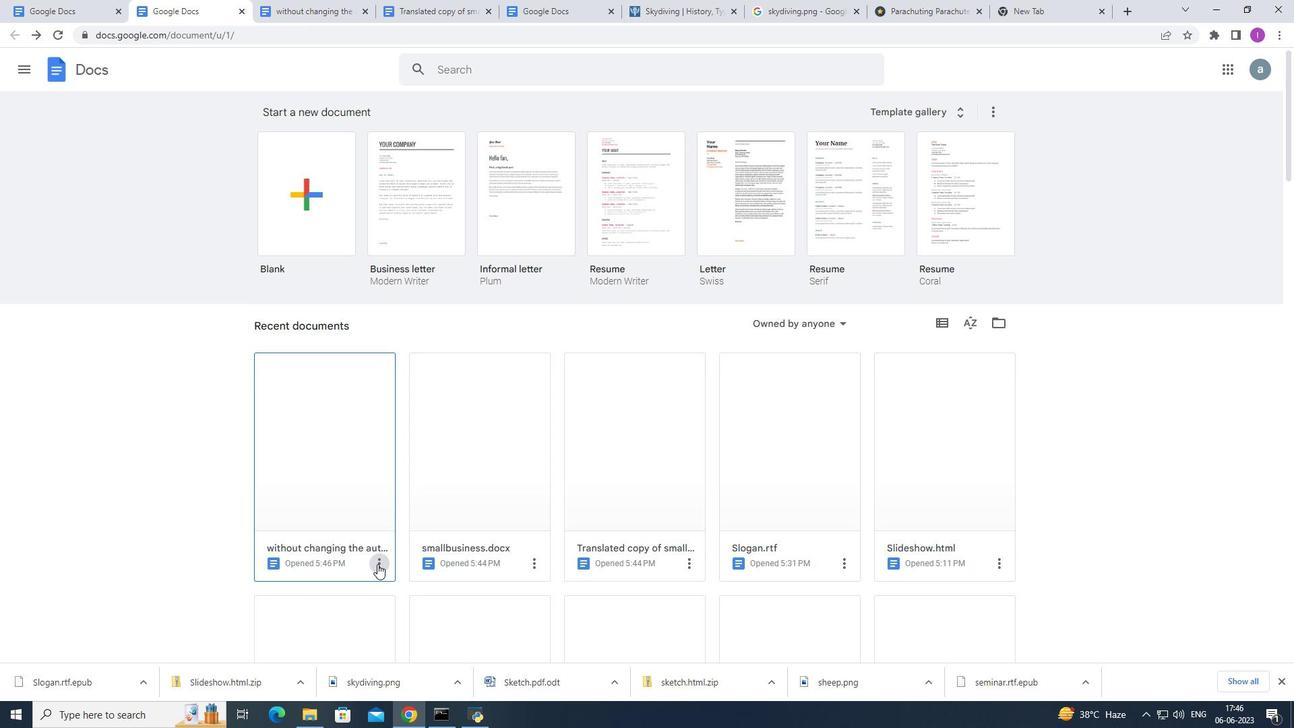 
Action: Mouse moved to (374, 474)
Screenshot: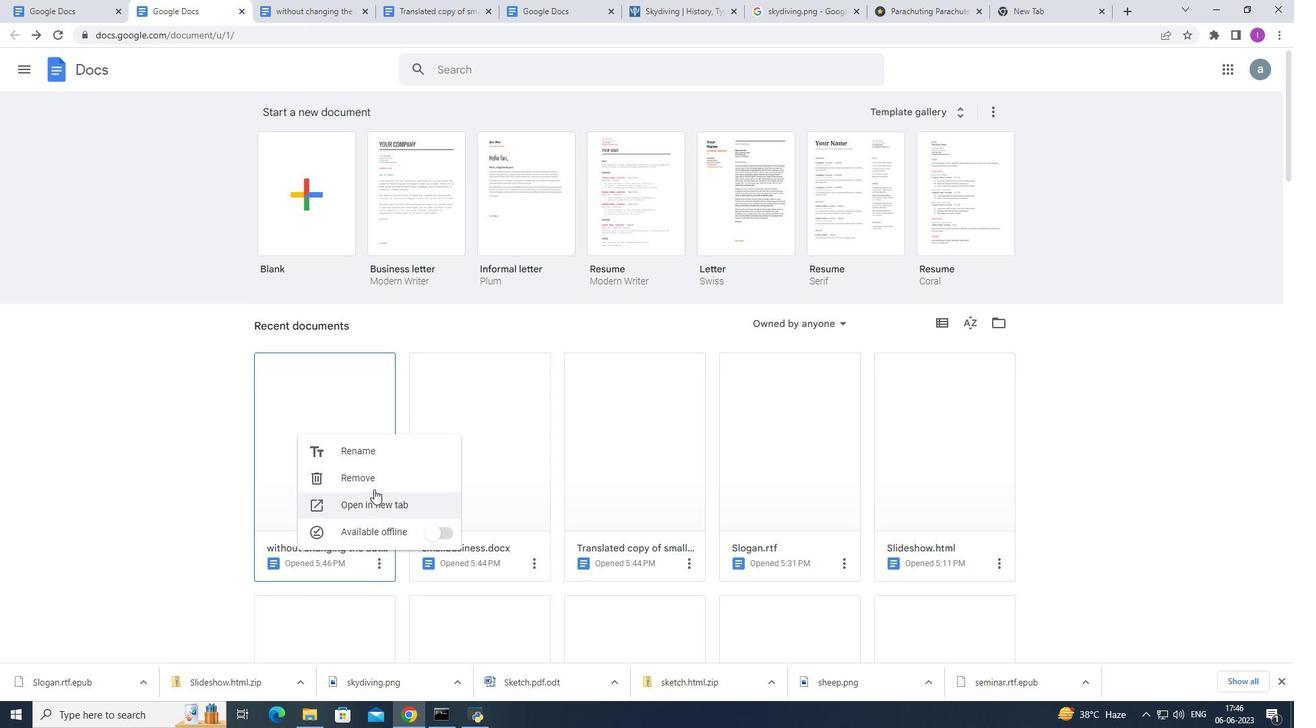 
Action: Mouse pressed left at (374, 474)
Screenshot: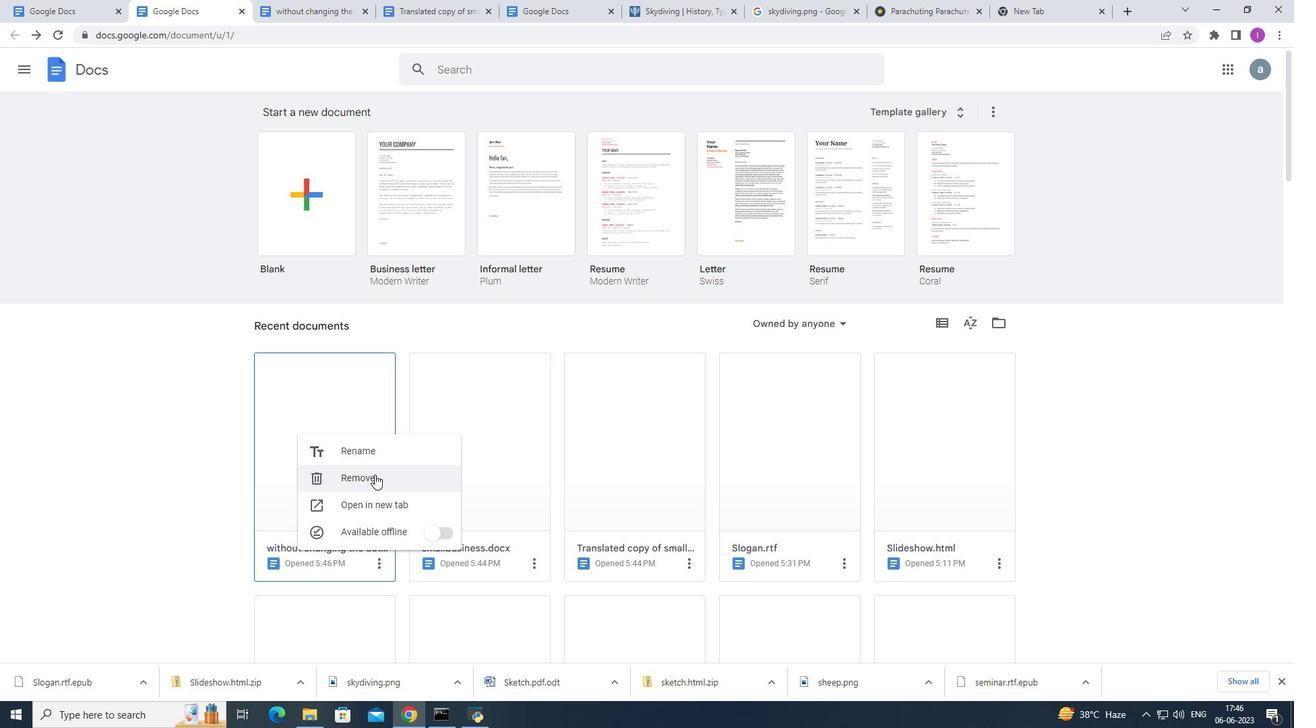 
Action: Mouse moved to (827, 401)
Screenshot: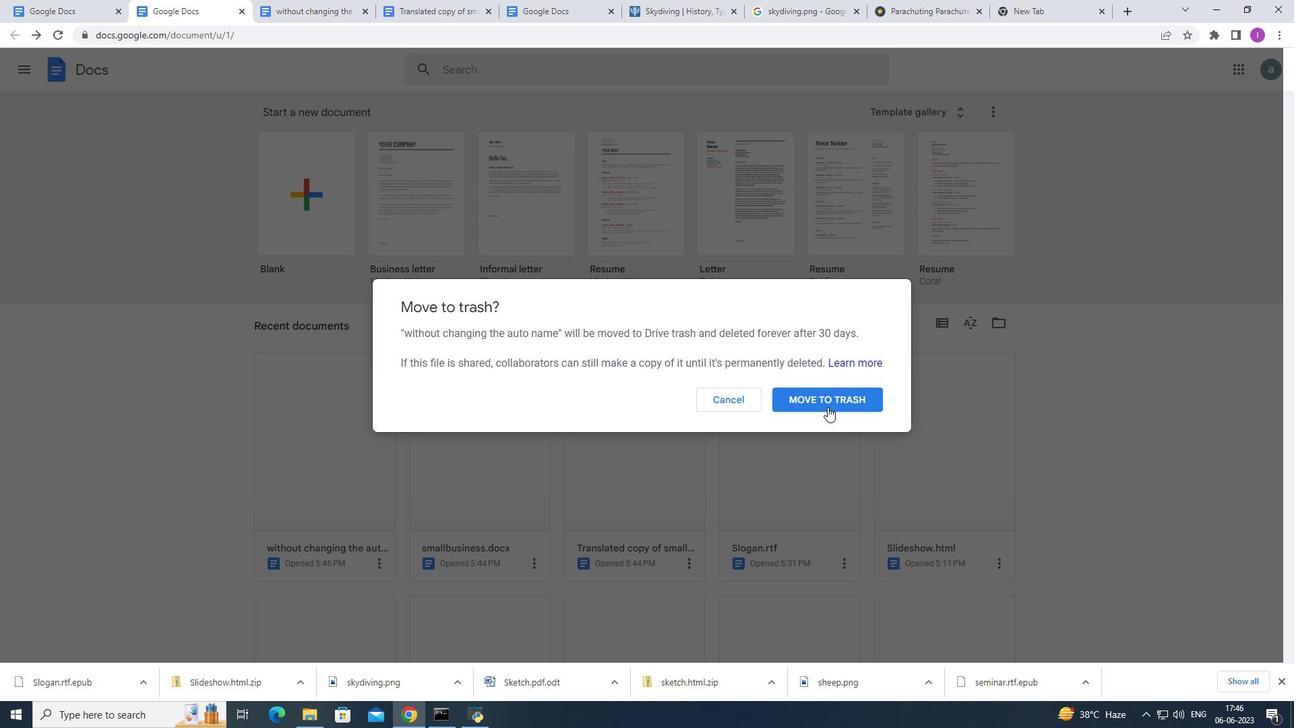 
Action: Mouse pressed left at (827, 401)
Screenshot: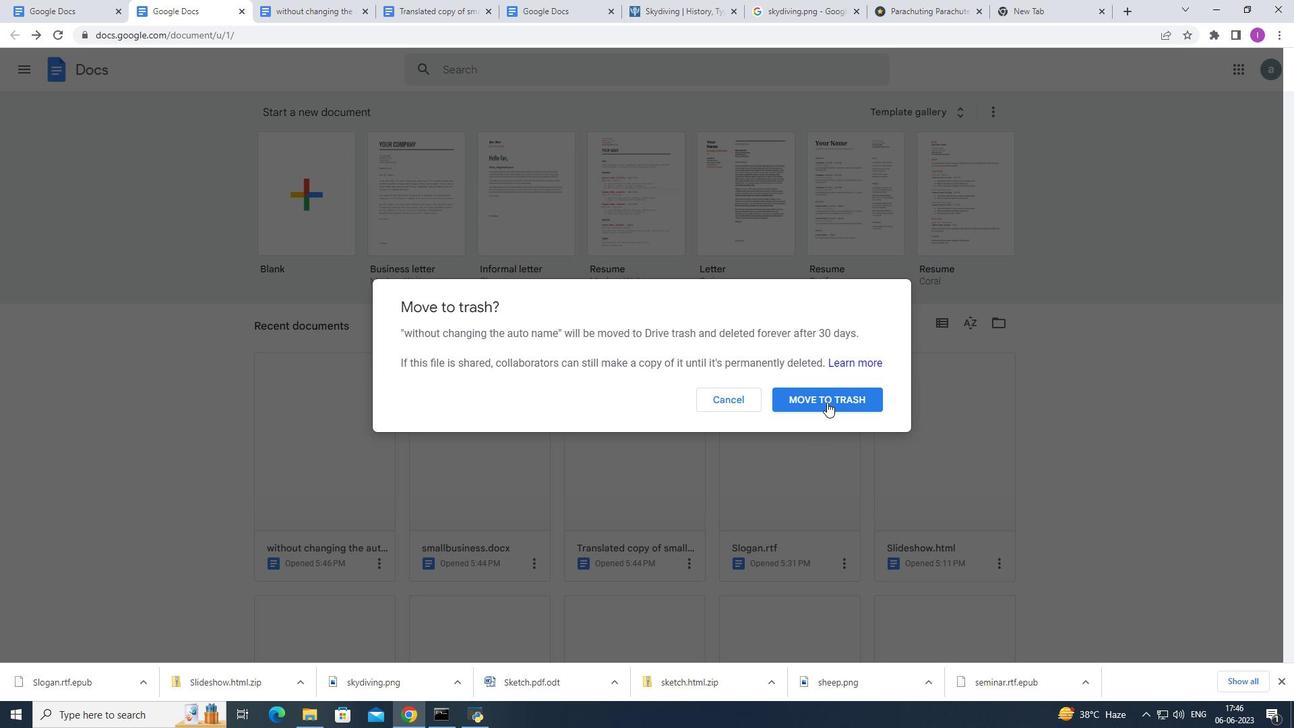 
Action: Mouse moved to (157, 510)
Screenshot: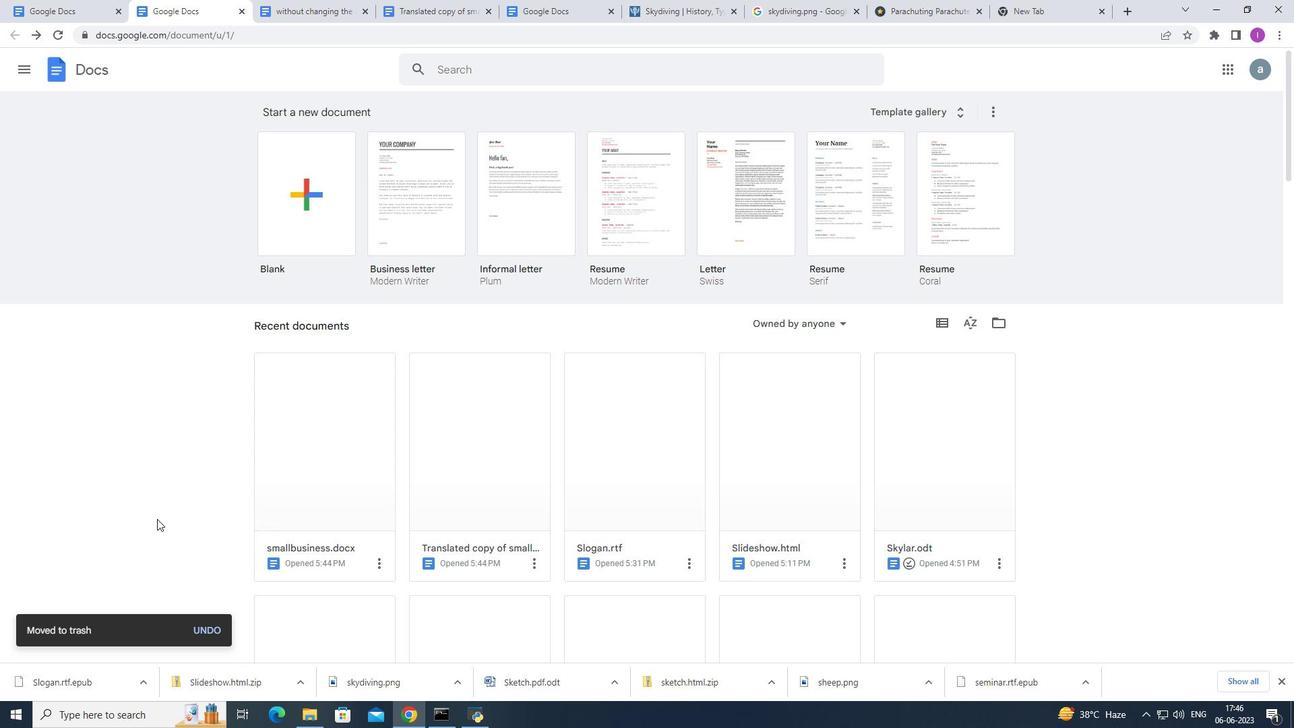 
Action: Mouse pressed left at (157, 510)
Screenshot: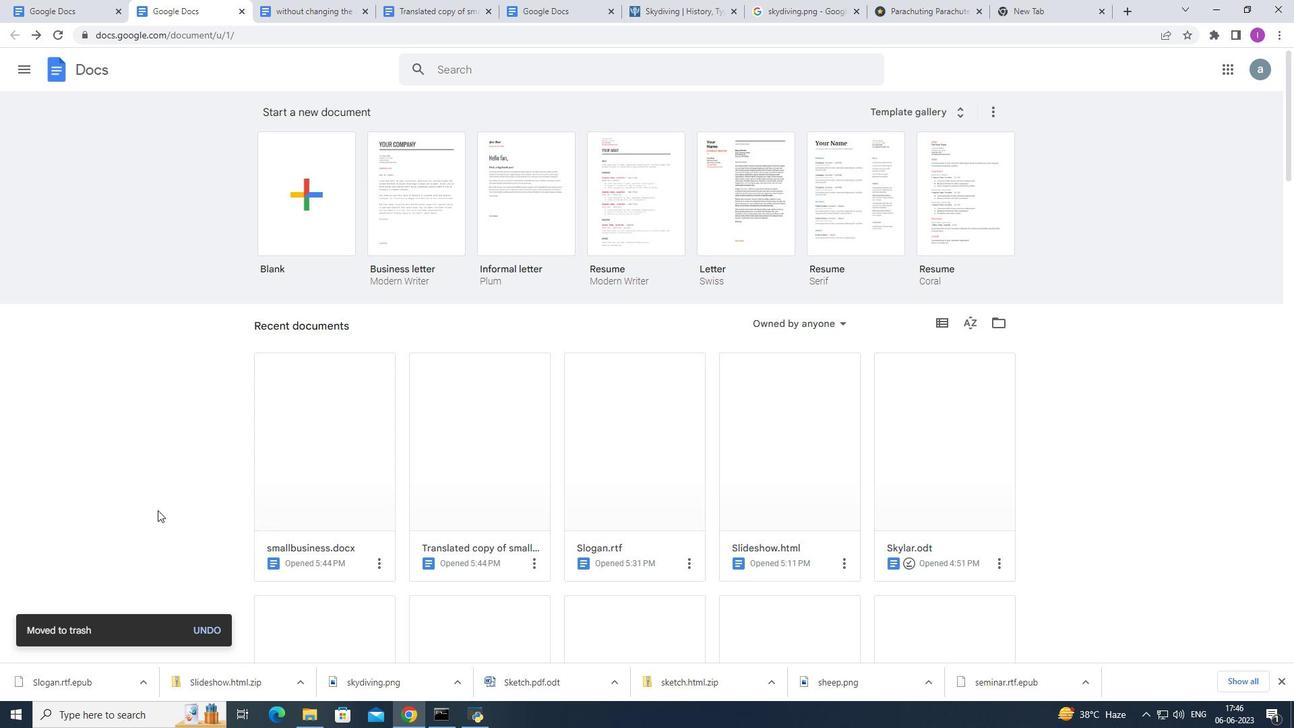
Action: Mouse moved to (14, 436)
Screenshot: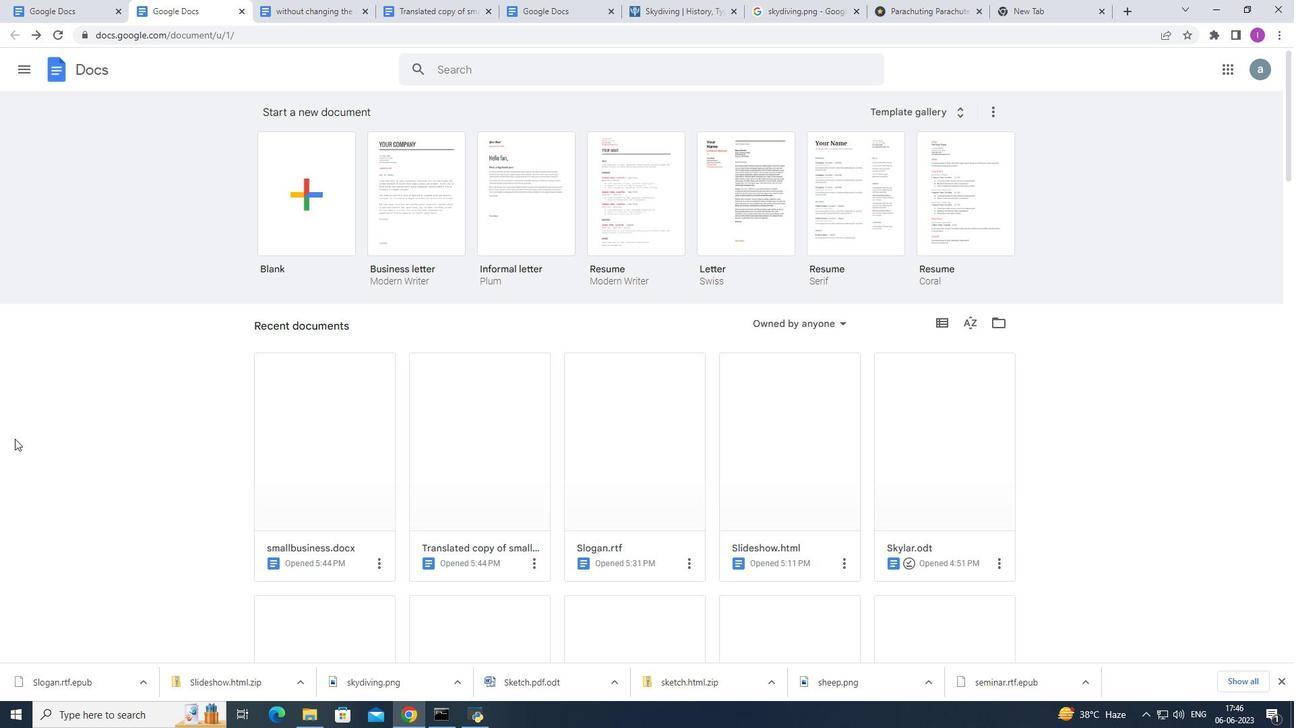 
